 Task: Send an email with the signature Harry Martin with the subject Confirmation of a meeting and the message I am writing to request a meeting with you to discuss the upcoming project. from softage.8@softage.net to softage.3@softage.net and move the email from Sent Items to the folder Running
Action: Mouse moved to (143, 188)
Screenshot: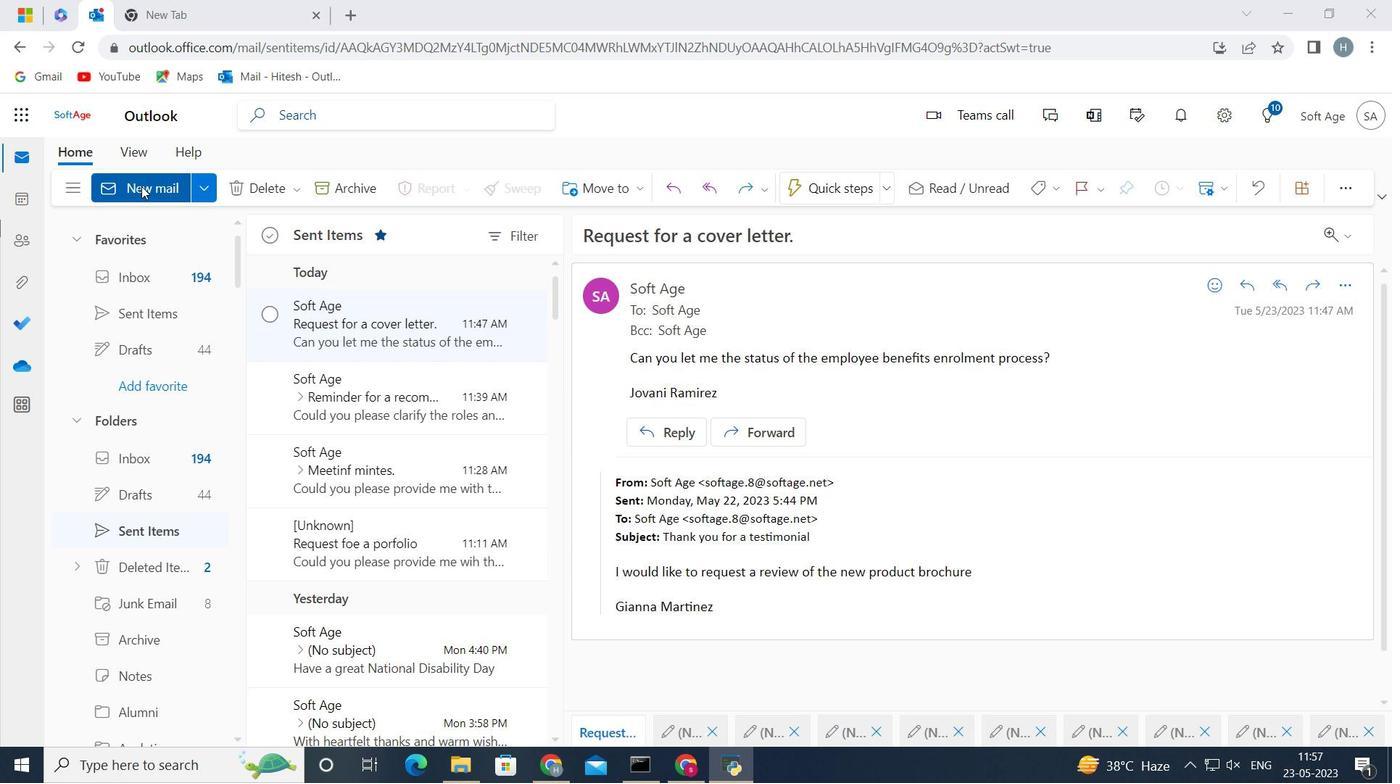
Action: Mouse pressed left at (143, 188)
Screenshot: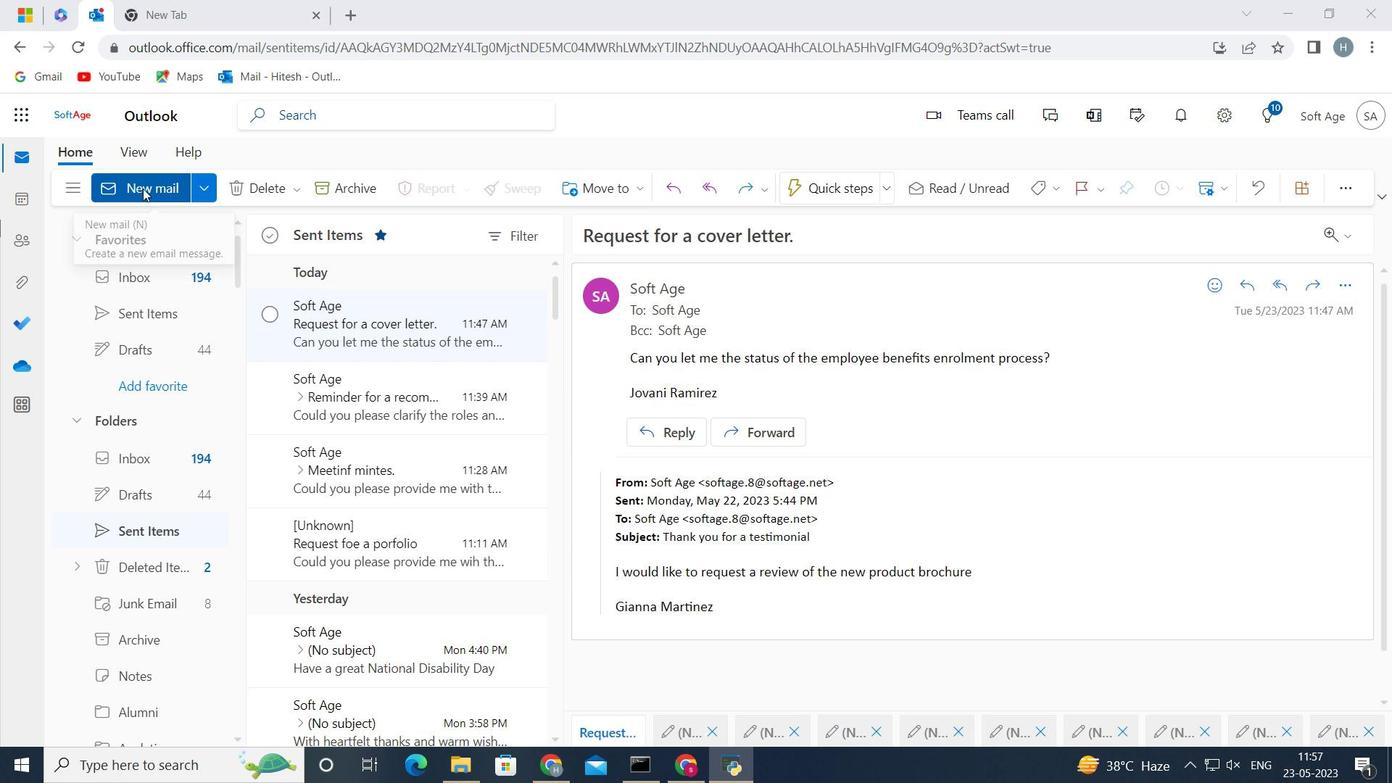 
Action: Mouse moved to (1149, 190)
Screenshot: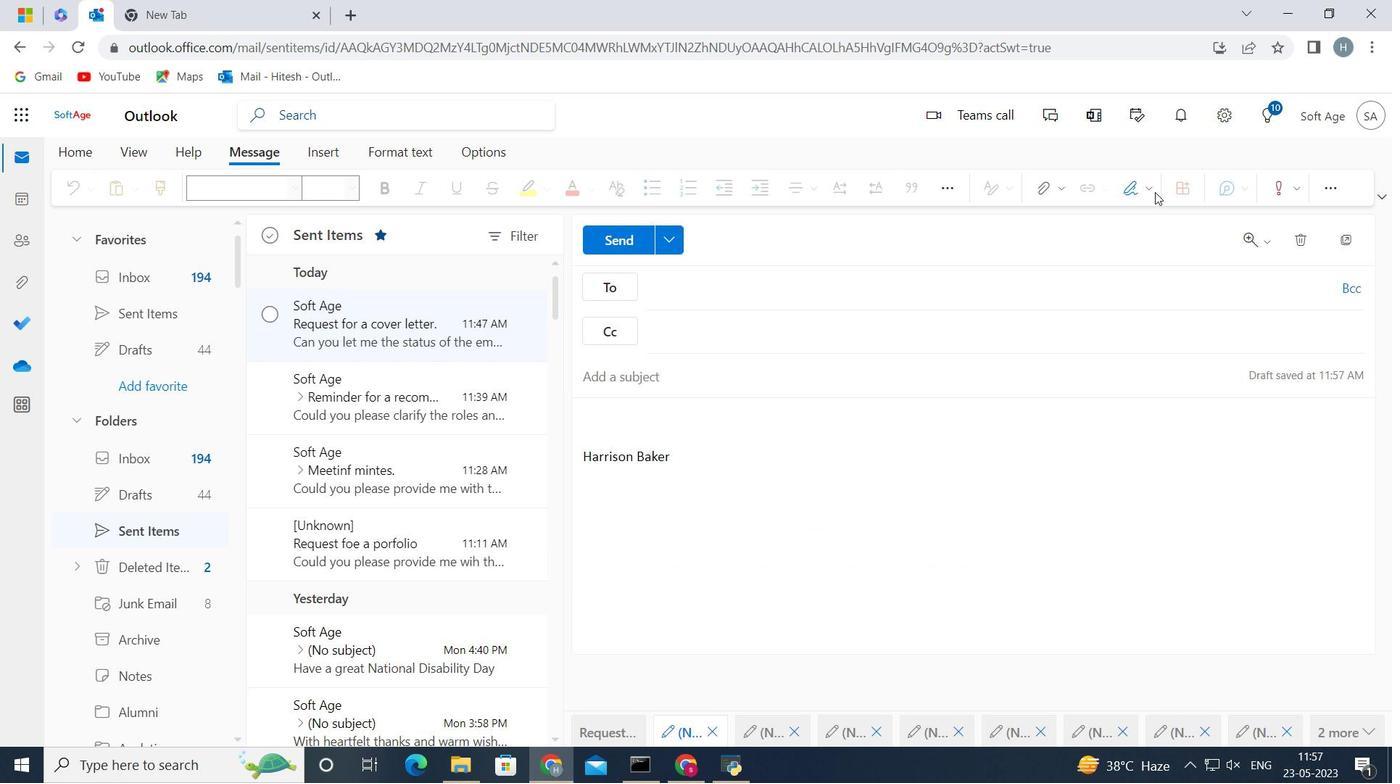 
Action: Mouse pressed left at (1149, 190)
Screenshot: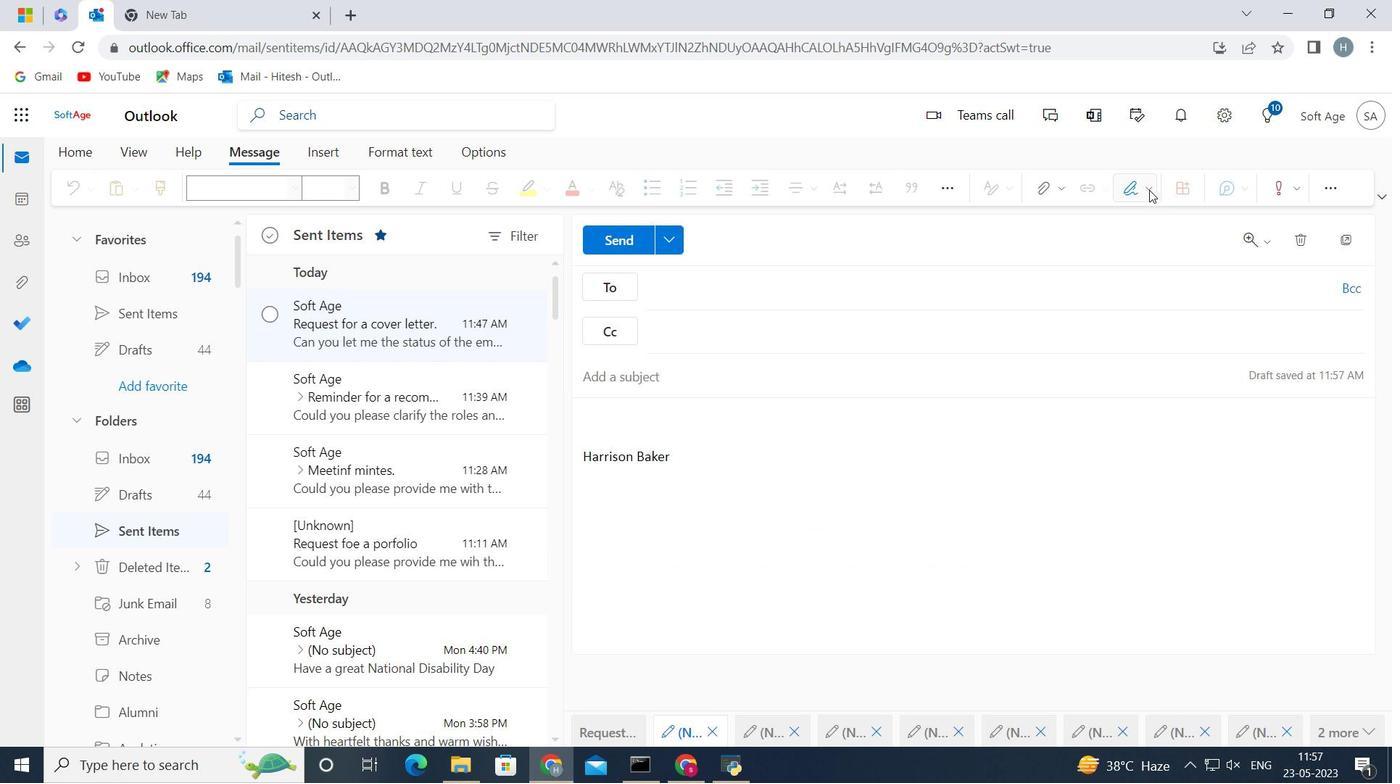
Action: Mouse moved to (1102, 256)
Screenshot: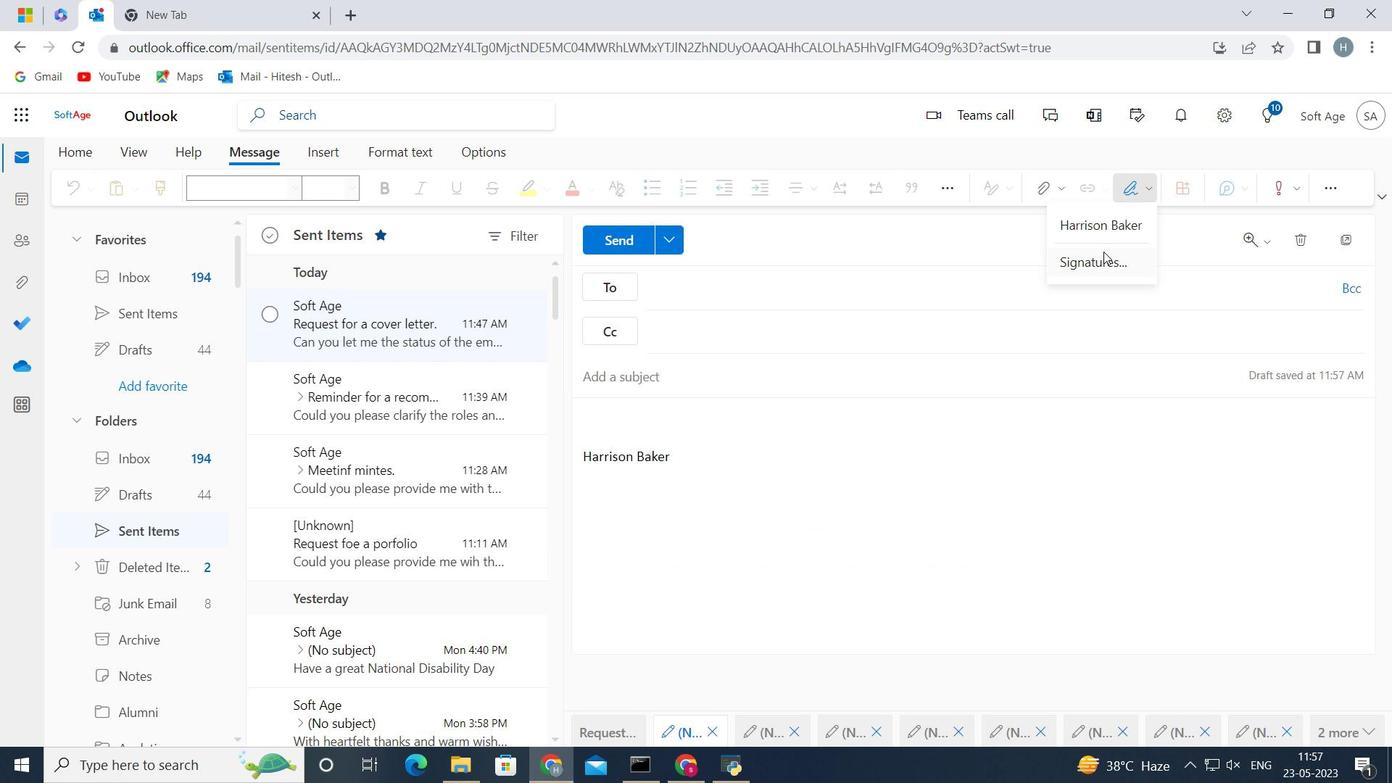 
Action: Mouse pressed left at (1102, 256)
Screenshot: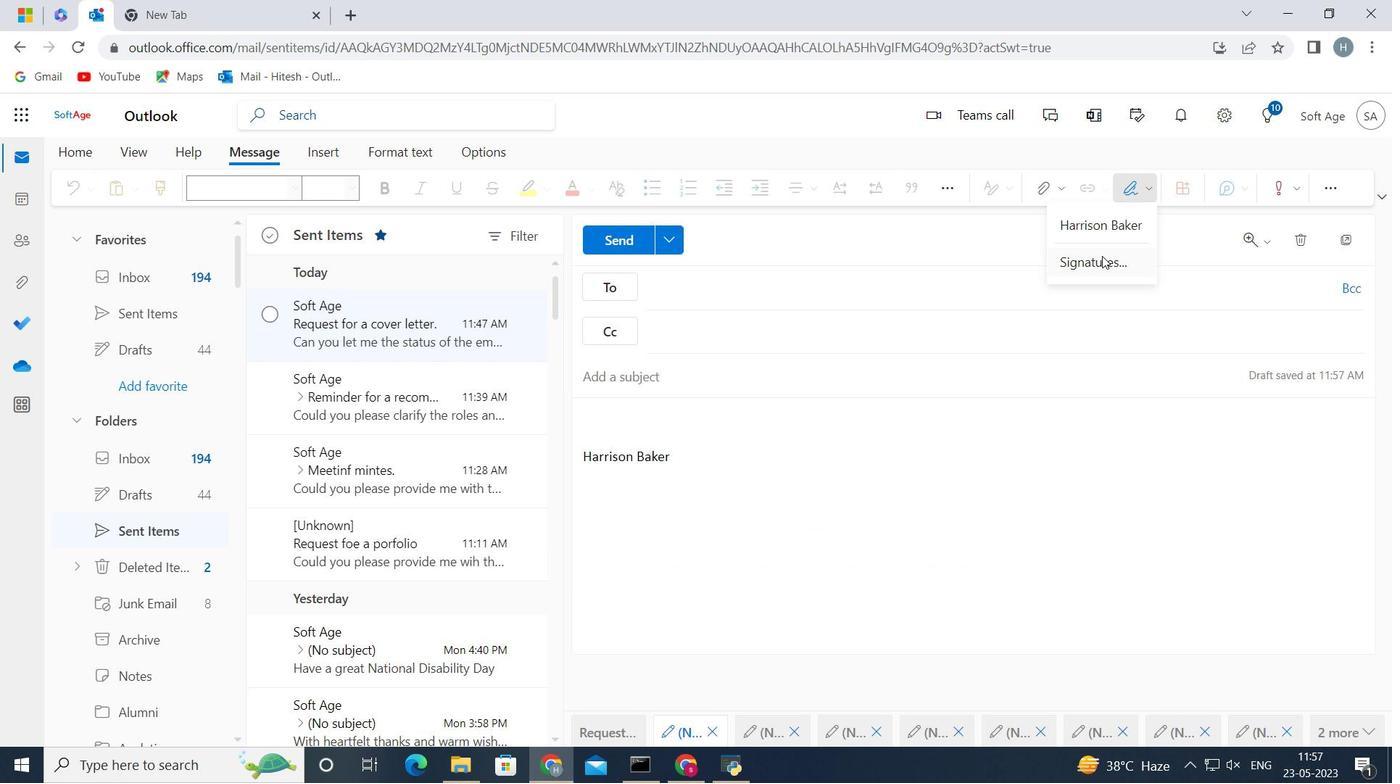 
Action: Mouse moved to (1056, 327)
Screenshot: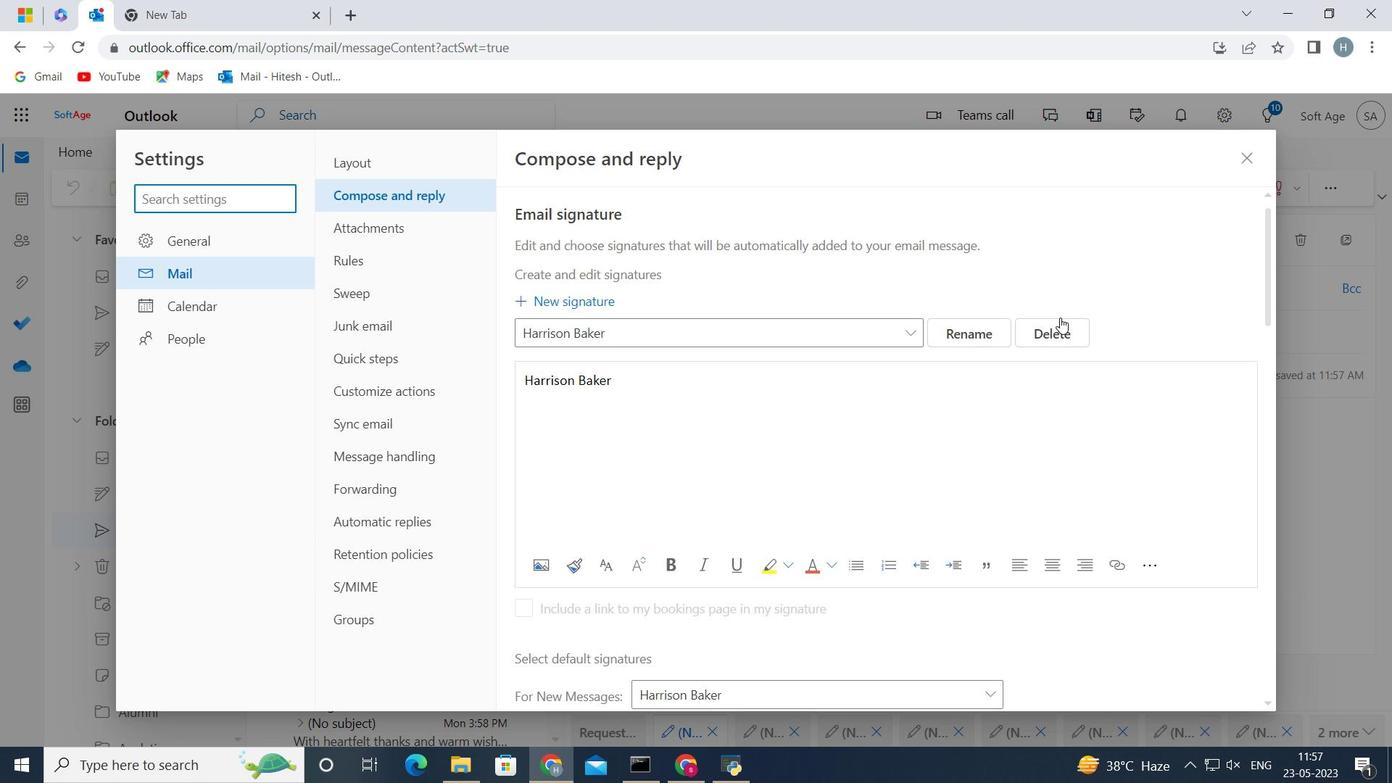 
Action: Mouse pressed left at (1056, 327)
Screenshot: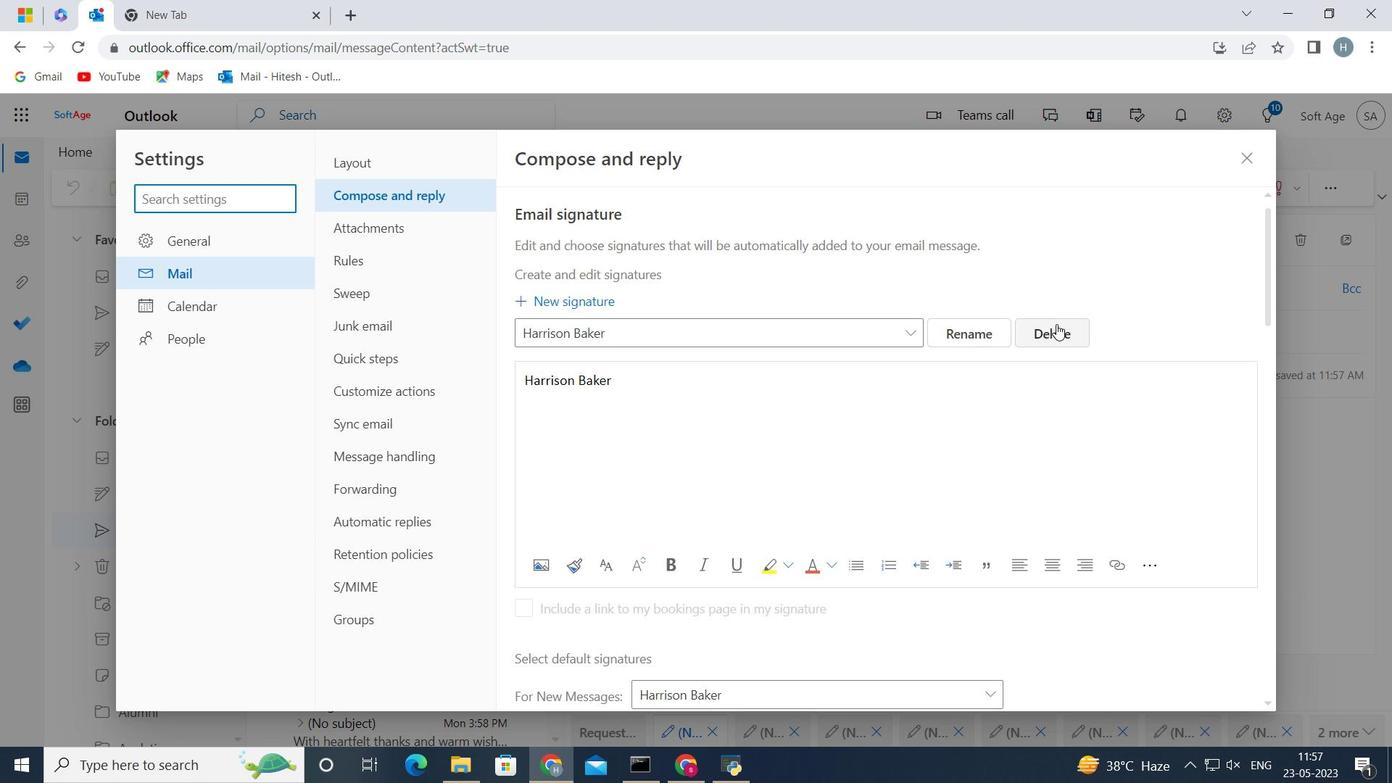 
Action: Mouse moved to (865, 330)
Screenshot: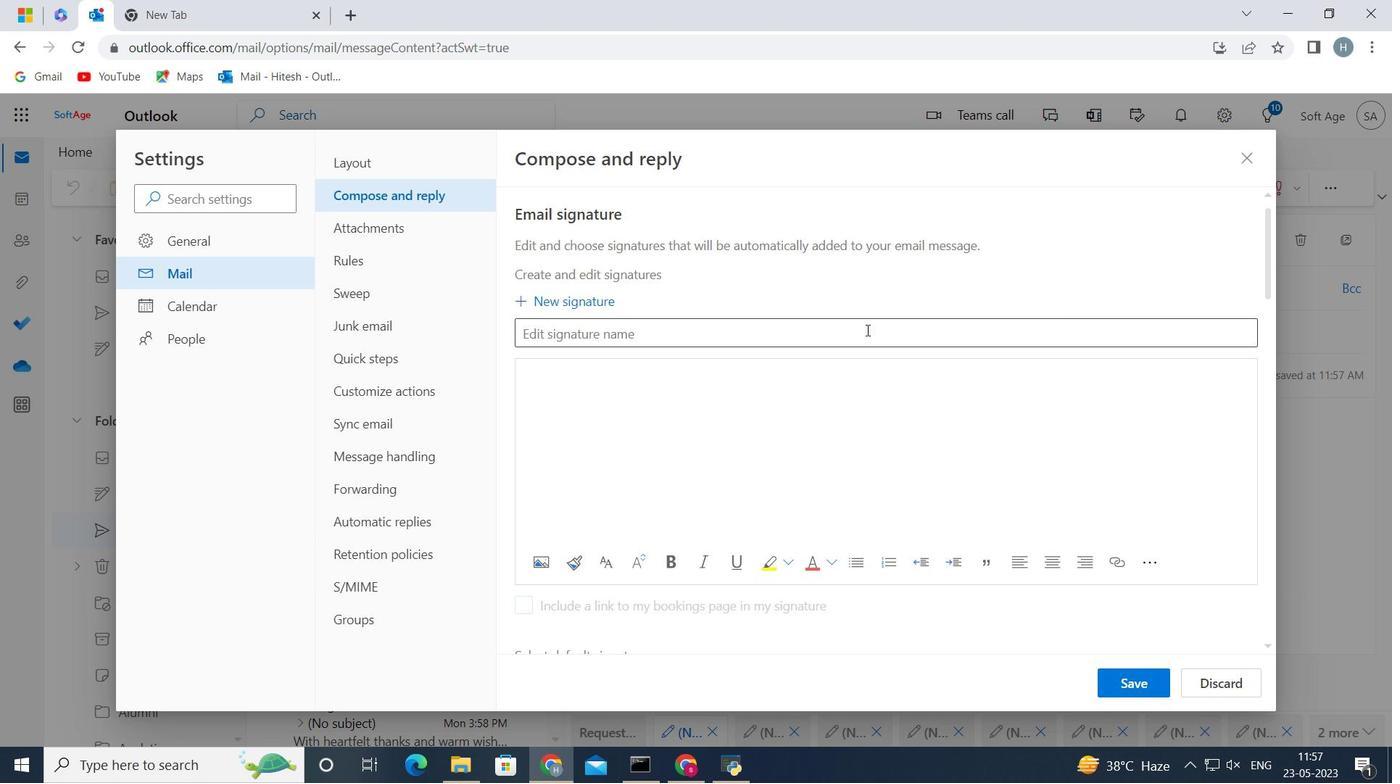 
Action: Mouse pressed left at (865, 330)
Screenshot: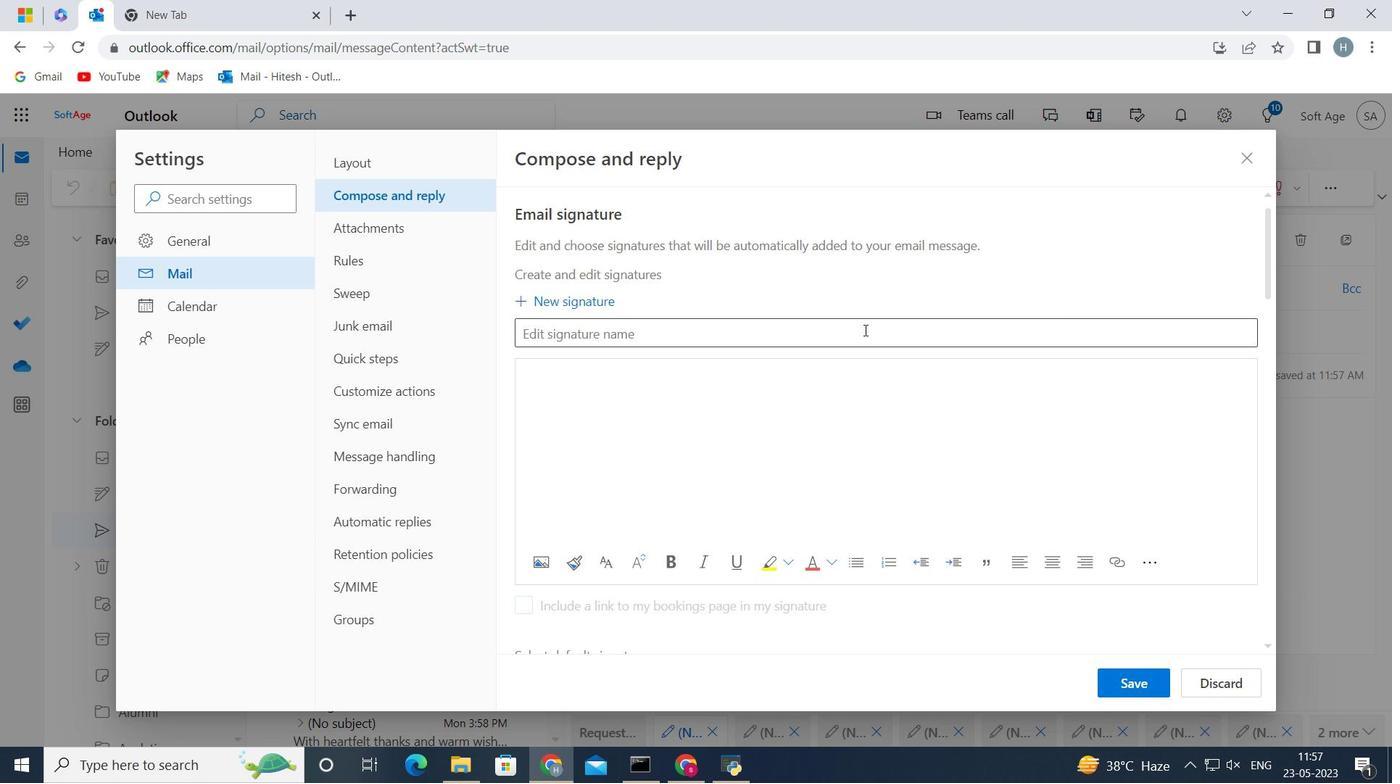 
Action: Key pressed <Key.shift>Harry<Key.space><Key.shift_r>Martin<Key.space><Key.enter>
Screenshot: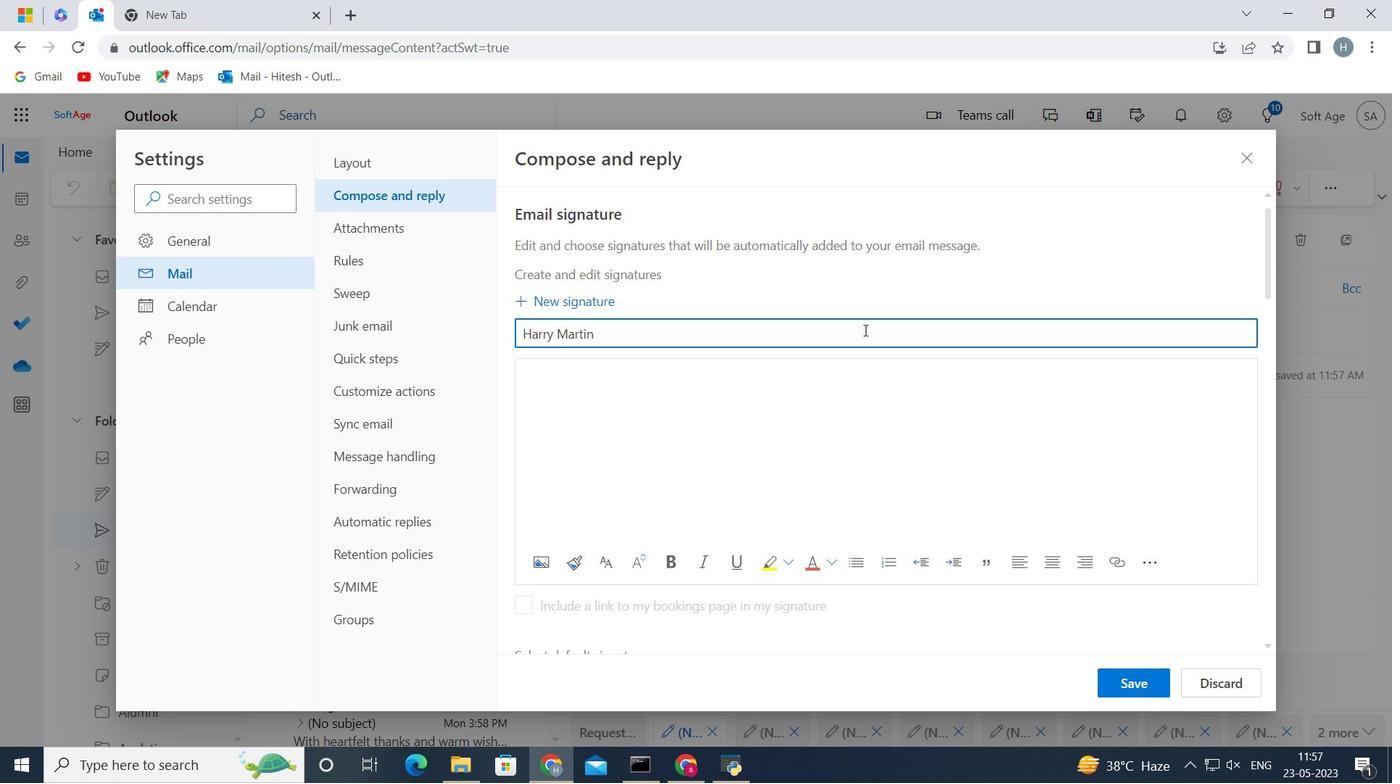 
Action: Mouse moved to (697, 403)
Screenshot: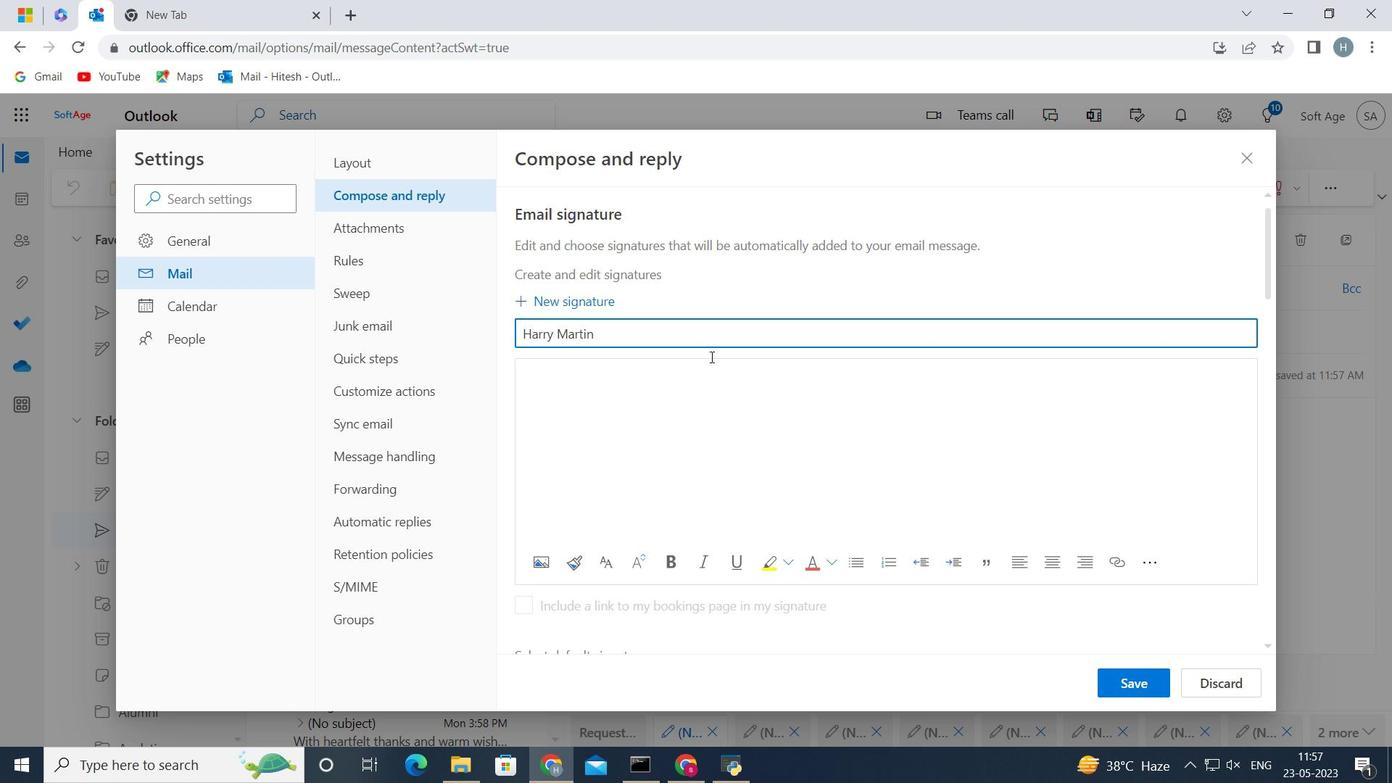 
Action: Mouse pressed left at (697, 403)
Screenshot: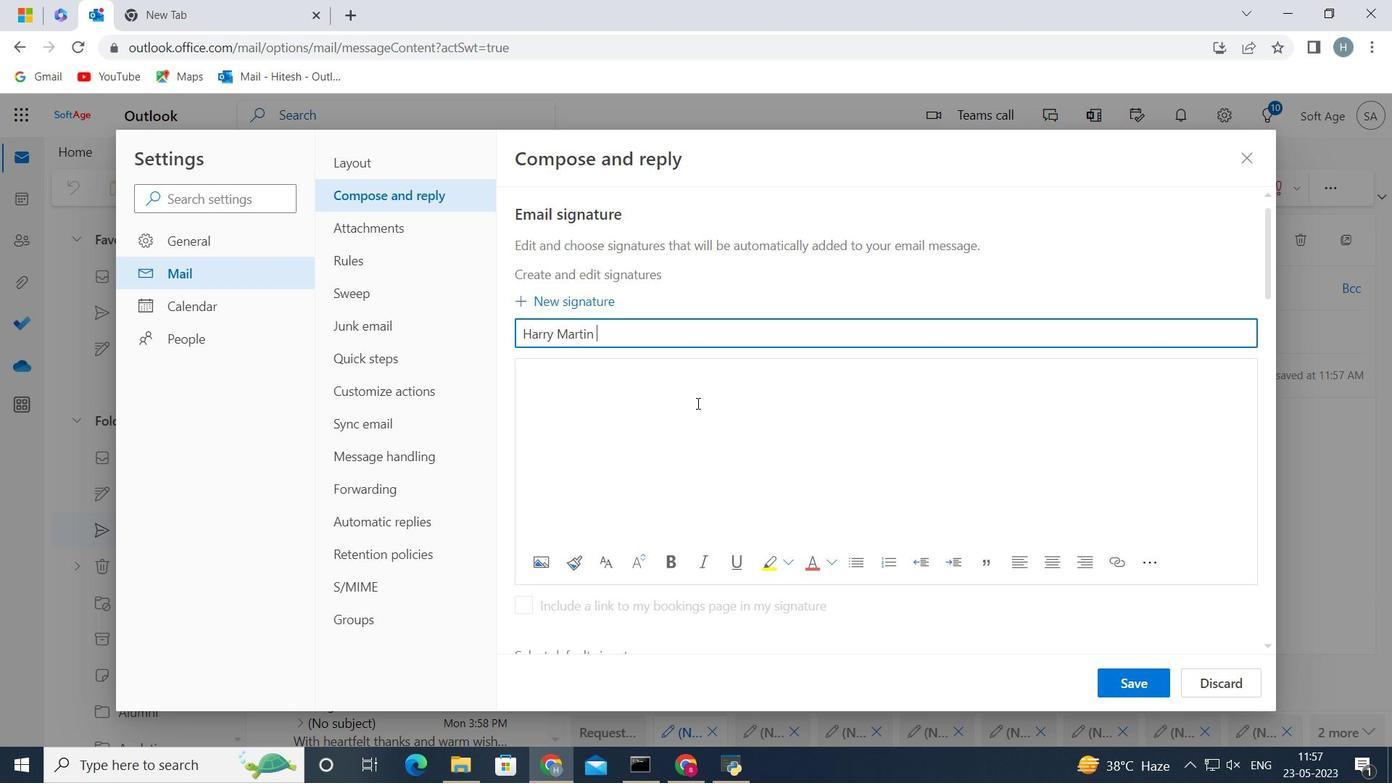 
Action: Key pressed <Key.shift><Key.shift><Key.shift><Key.shift><Key.shift>Harry<Key.space><Key.shift_r>Martin<Key.space>
Screenshot: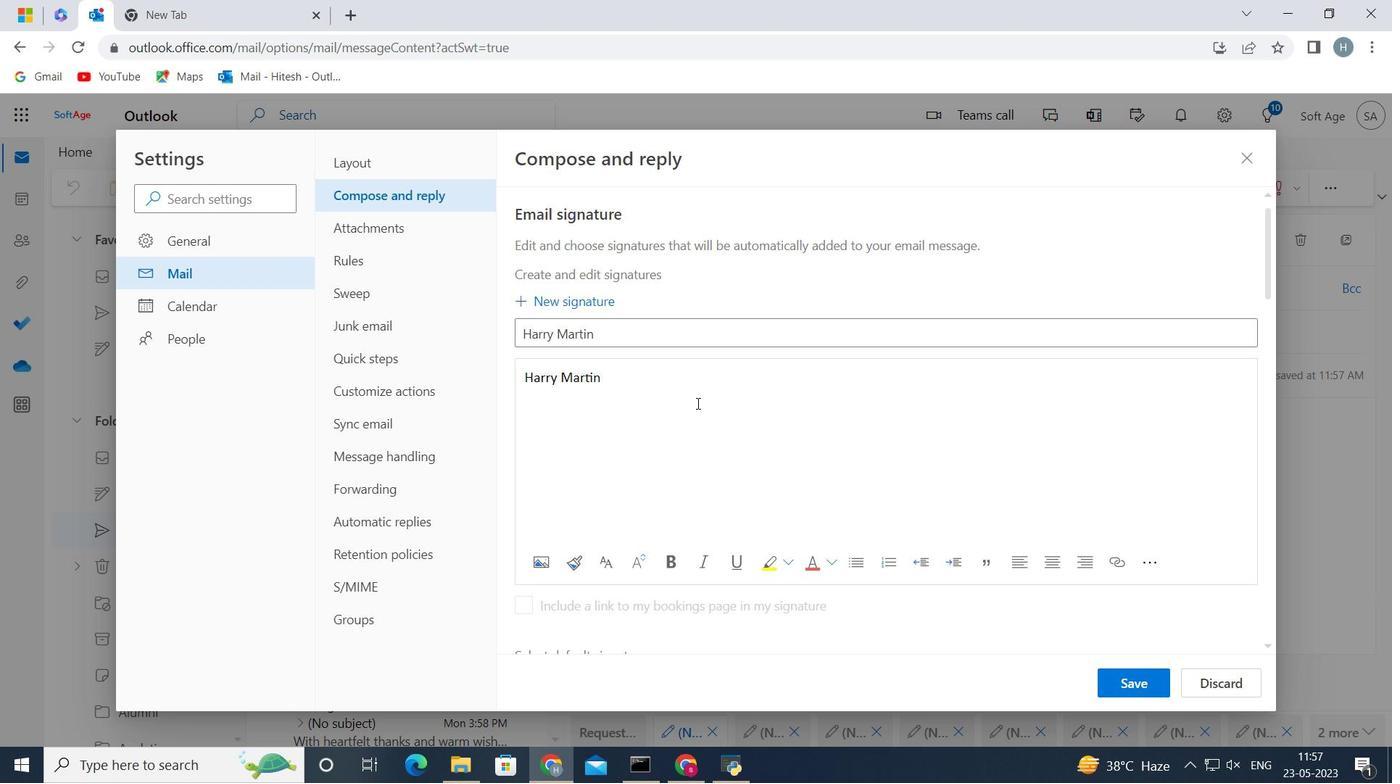 
Action: Mouse moved to (1125, 678)
Screenshot: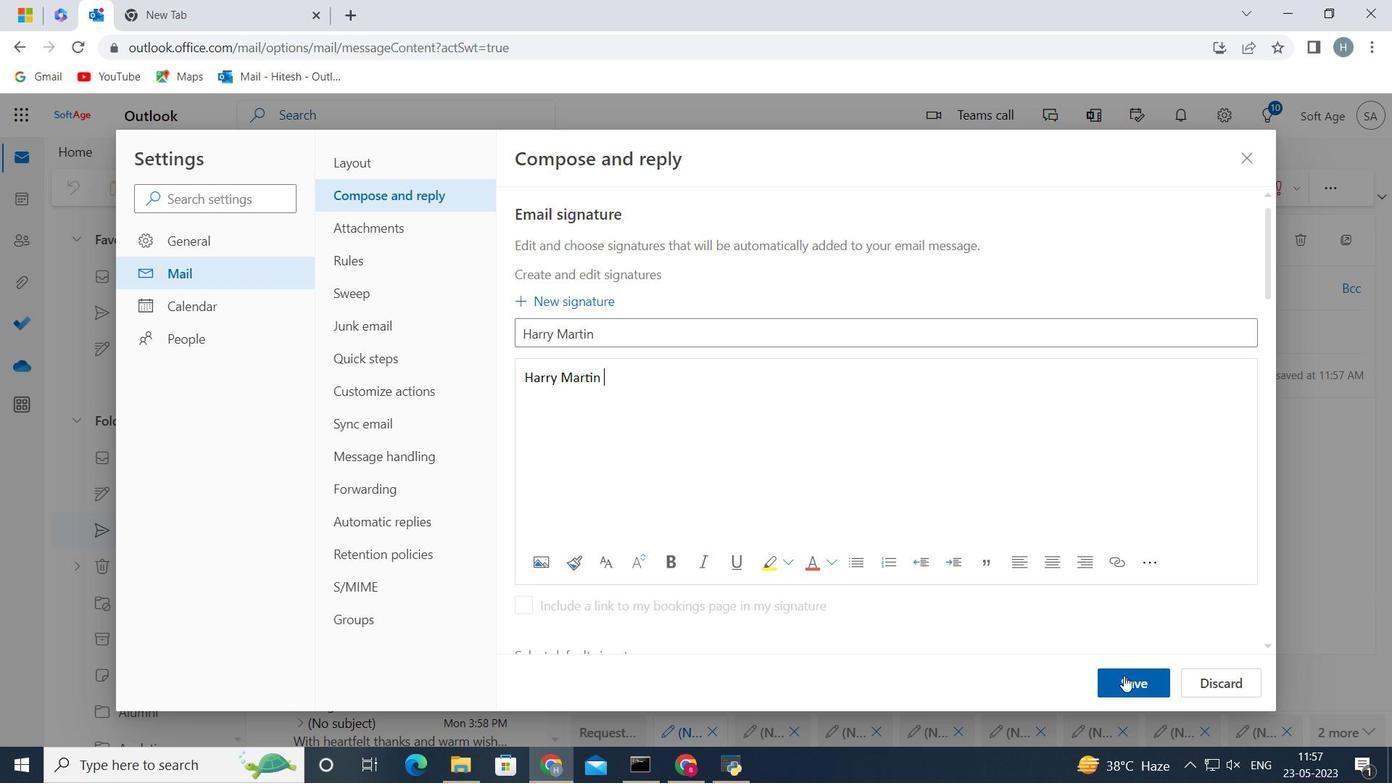 
Action: Mouse pressed left at (1125, 678)
Screenshot: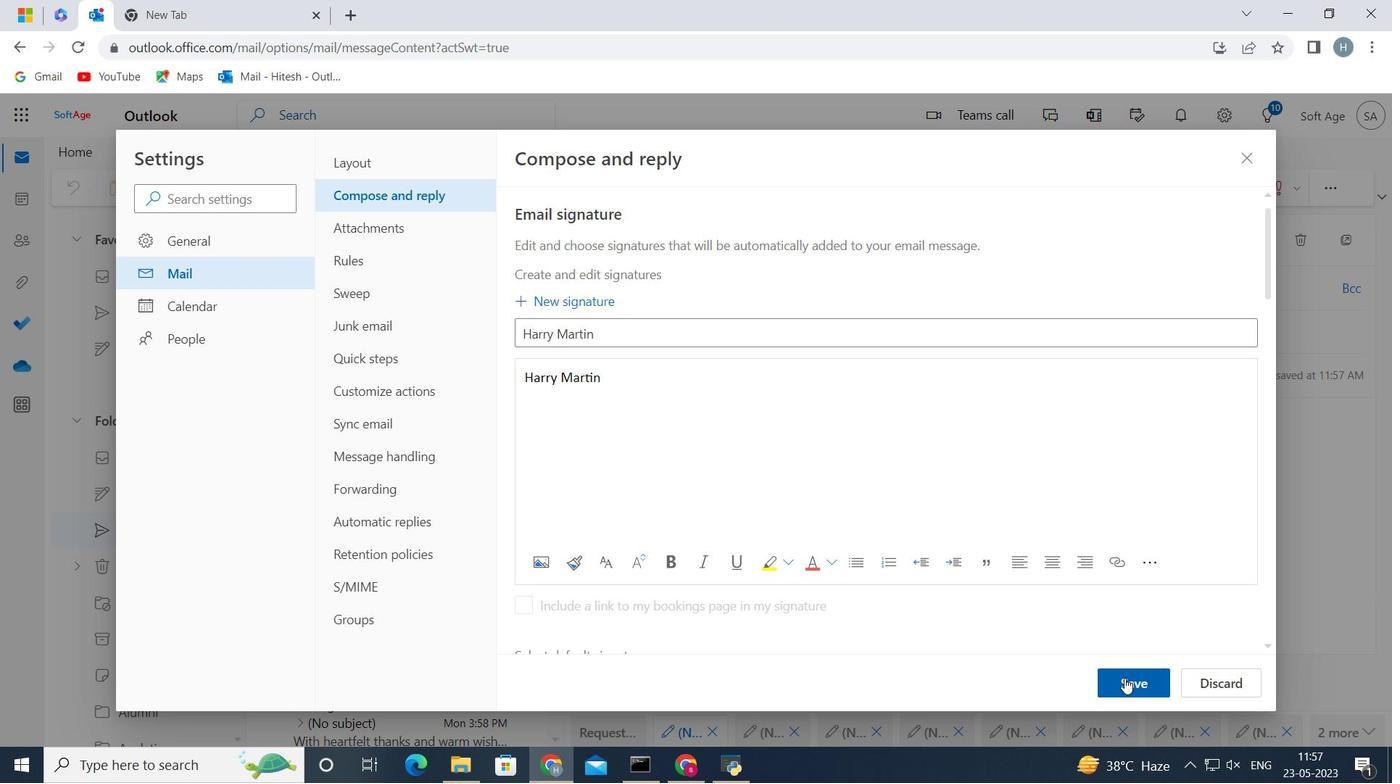 
Action: Mouse moved to (1031, 425)
Screenshot: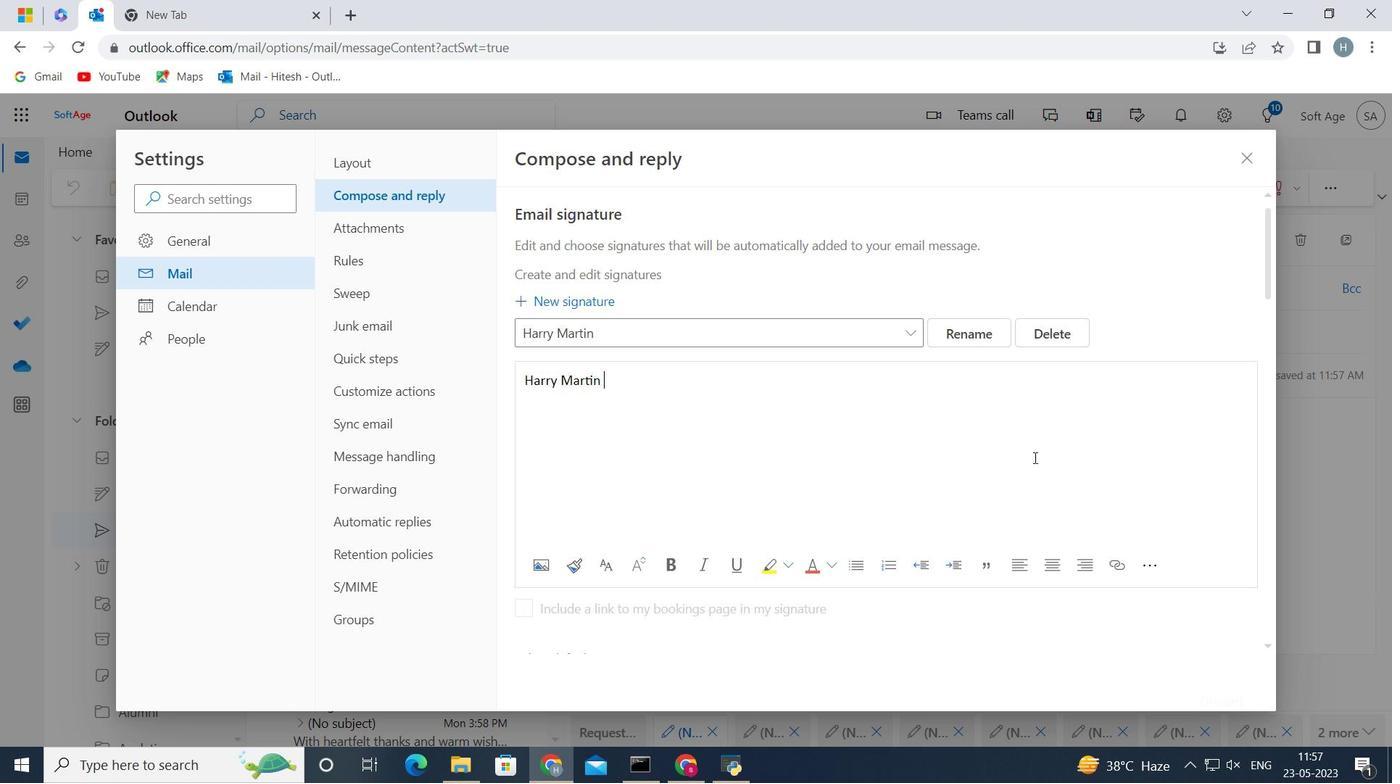 
Action: Mouse scrolled (1031, 425) with delta (0, 0)
Screenshot: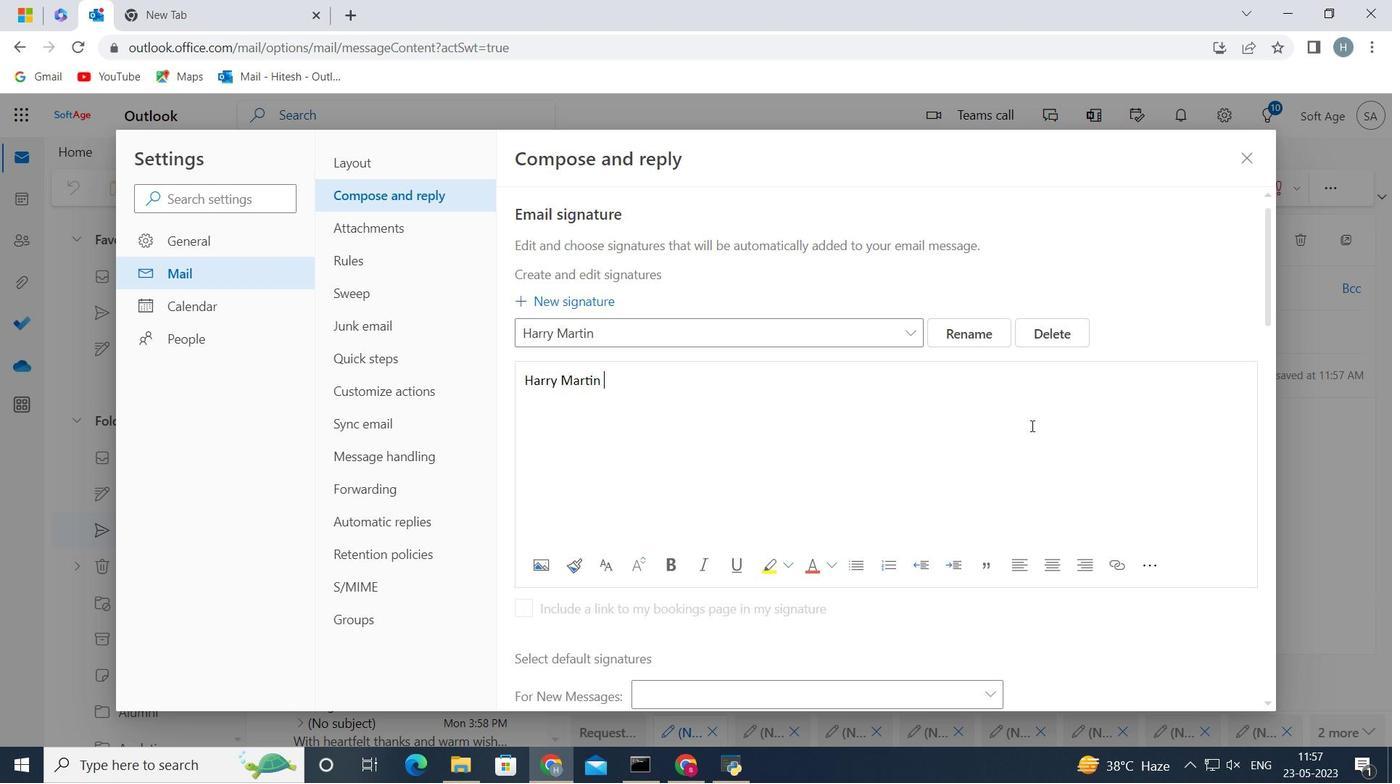 
Action: Mouse scrolled (1031, 425) with delta (0, 0)
Screenshot: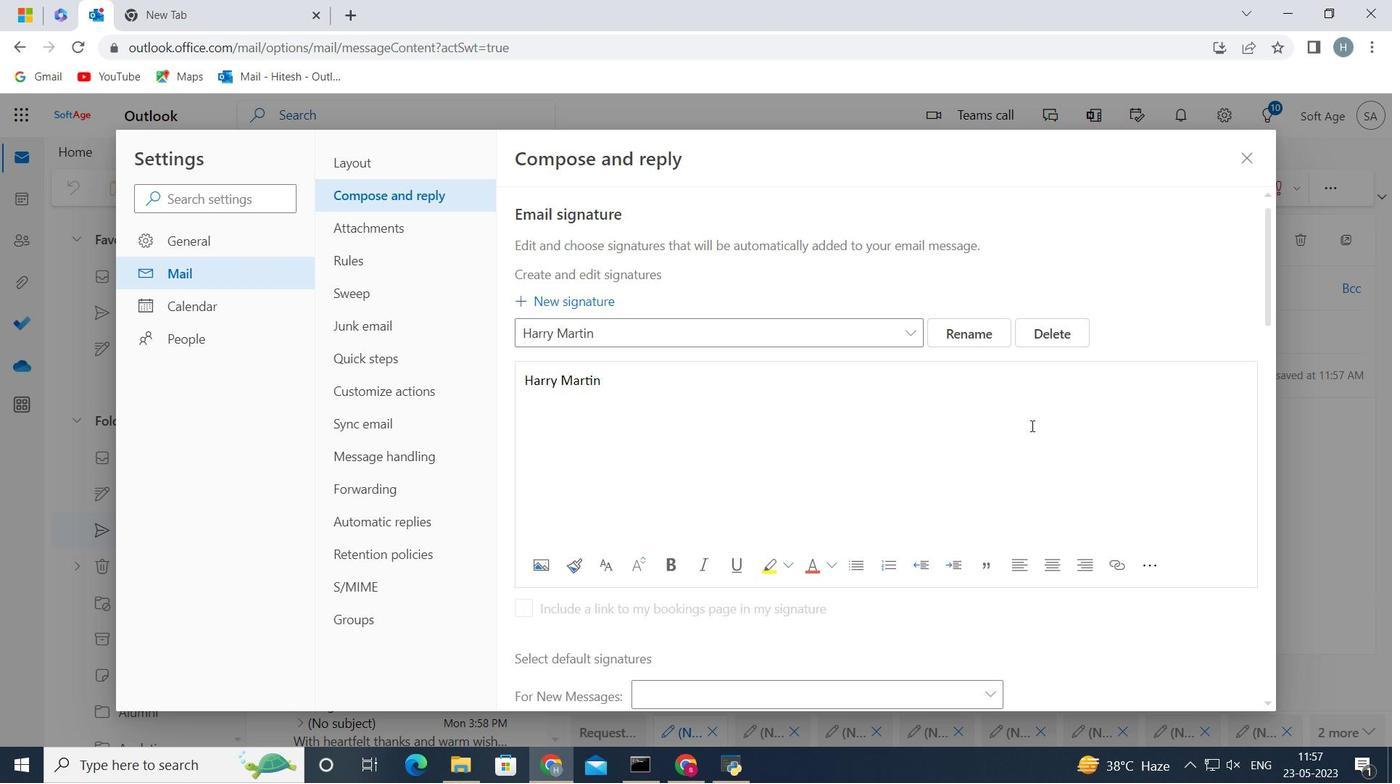 
Action: Mouse scrolled (1031, 425) with delta (0, 0)
Screenshot: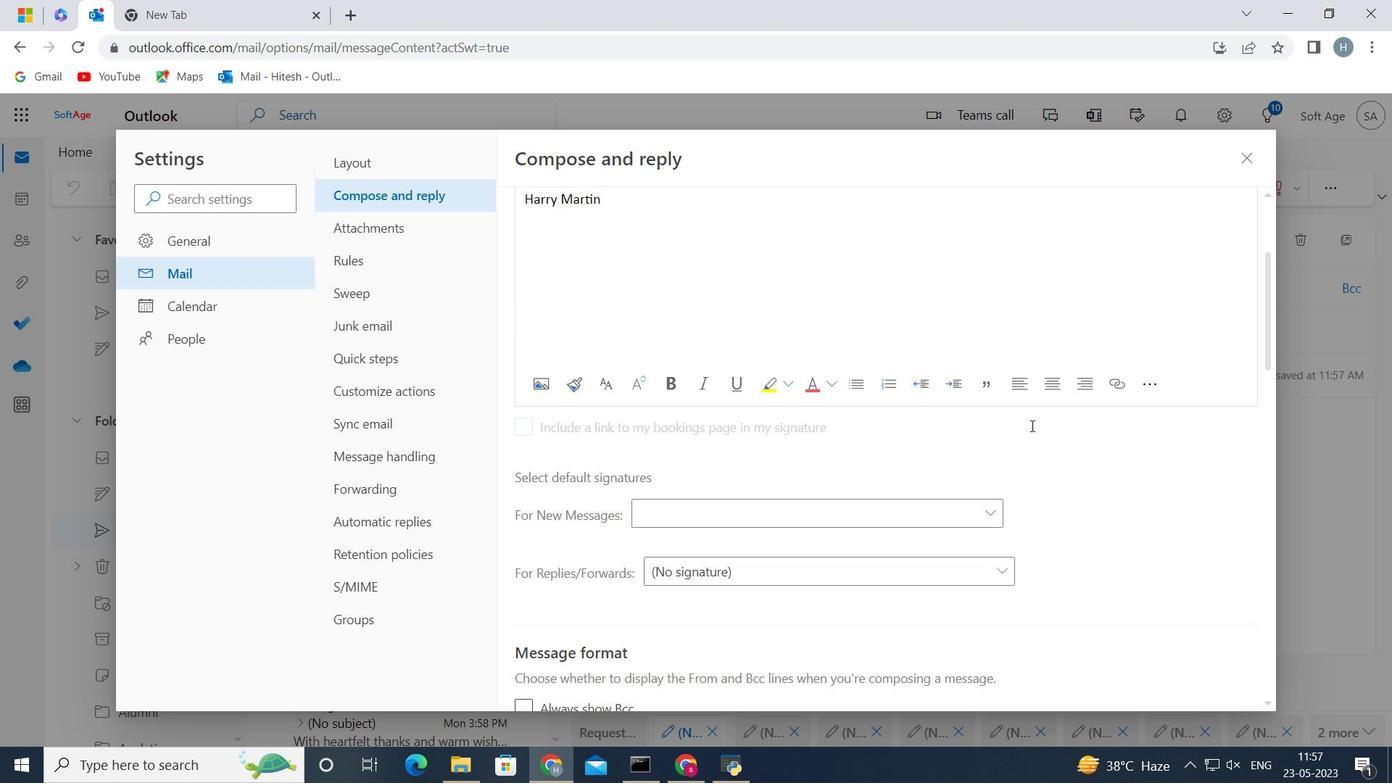 
Action: Mouse moved to (970, 417)
Screenshot: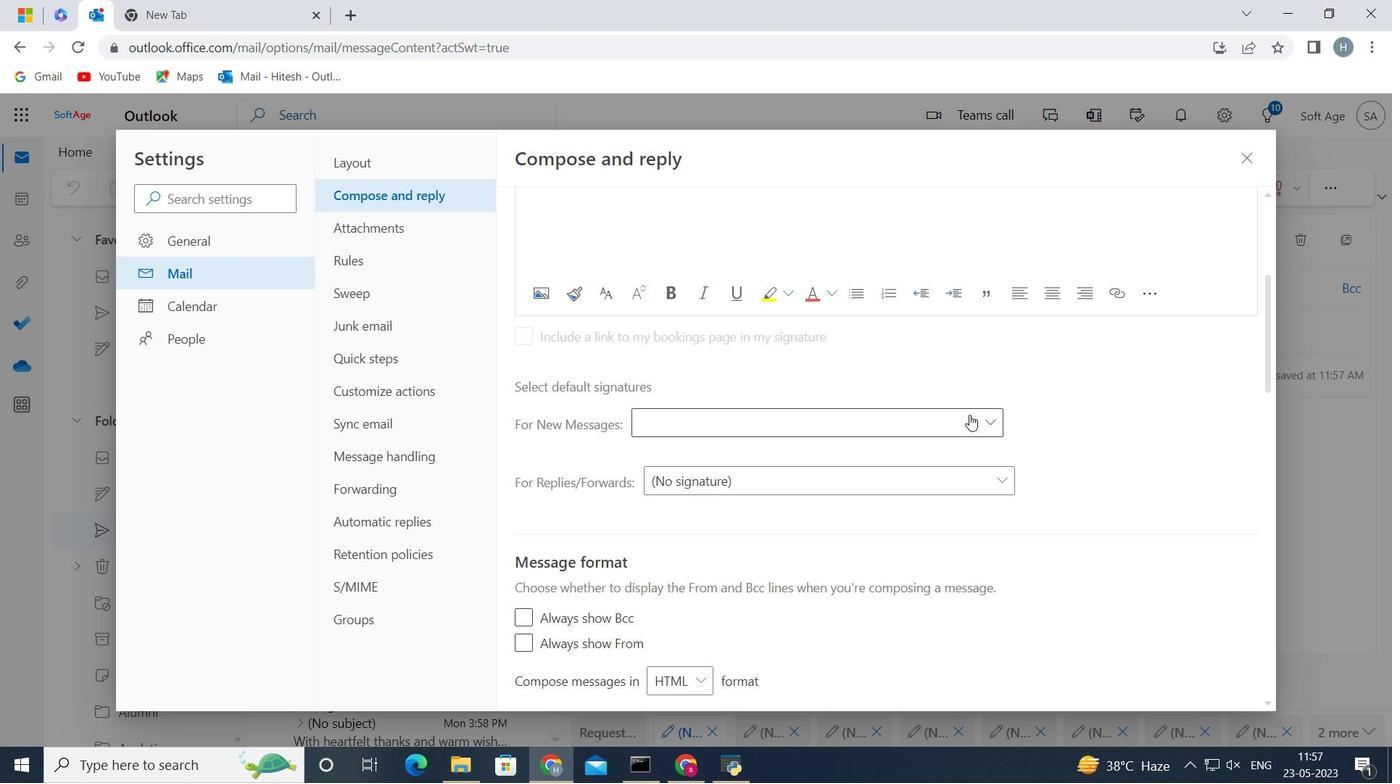 
Action: Mouse pressed left at (970, 417)
Screenshot: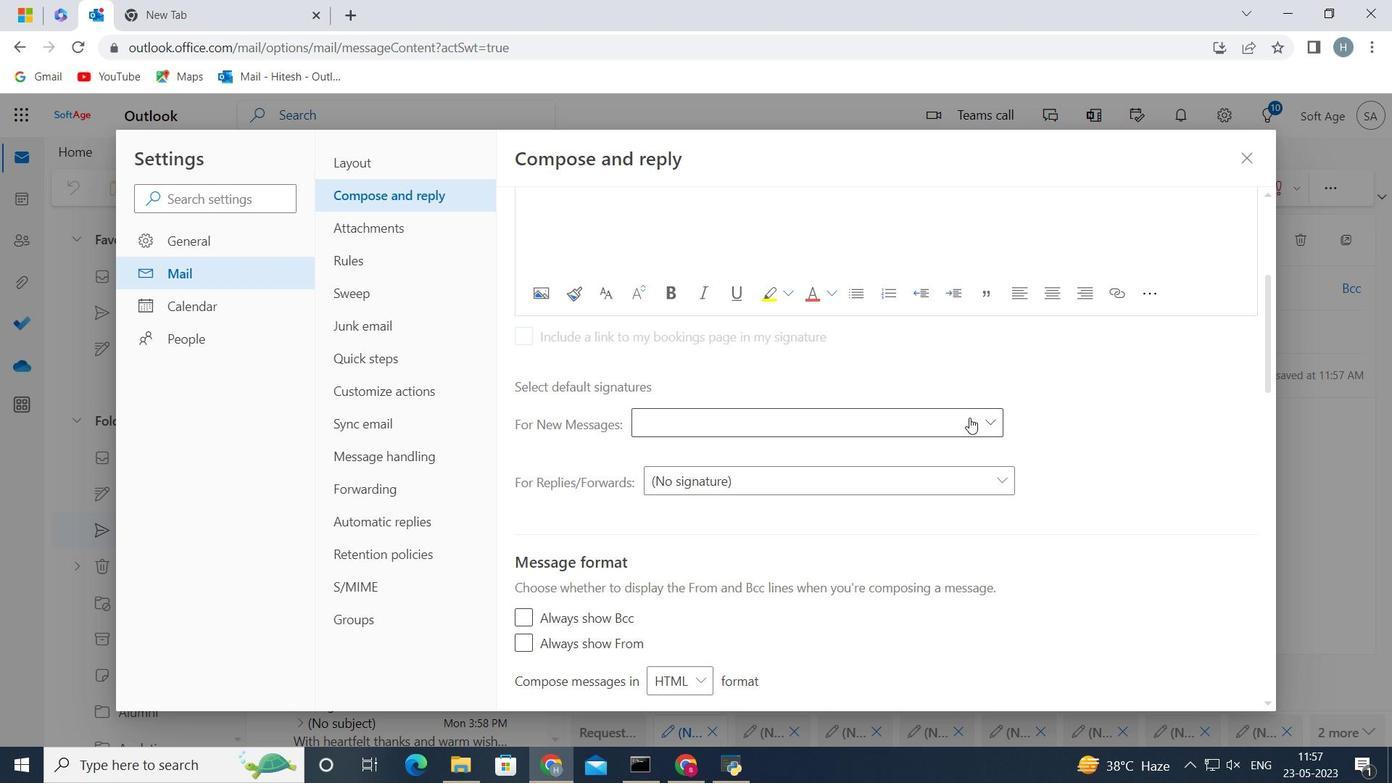 
Action: Mouse moved to (956, 481)
Screenshot: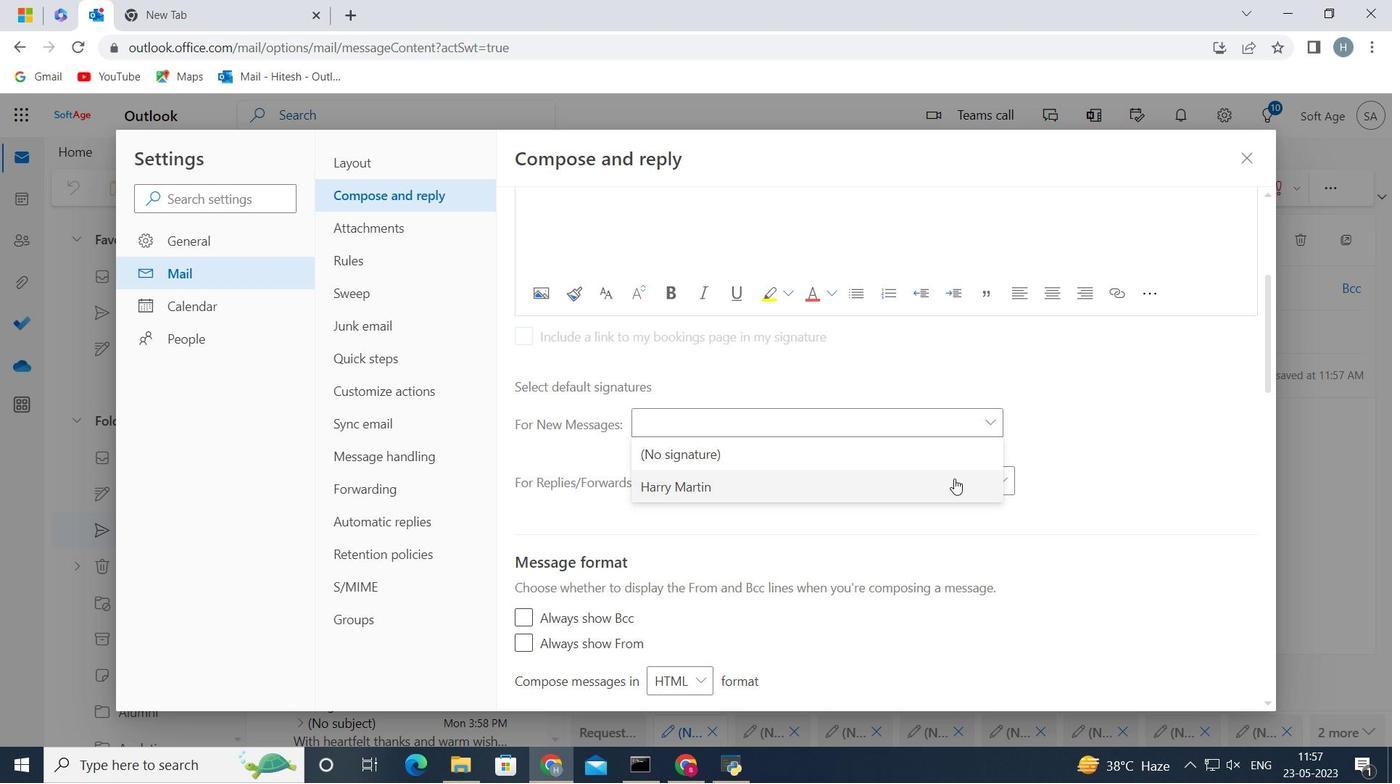 
Action: Mouse pressed left at (956, 481)
Screenshot: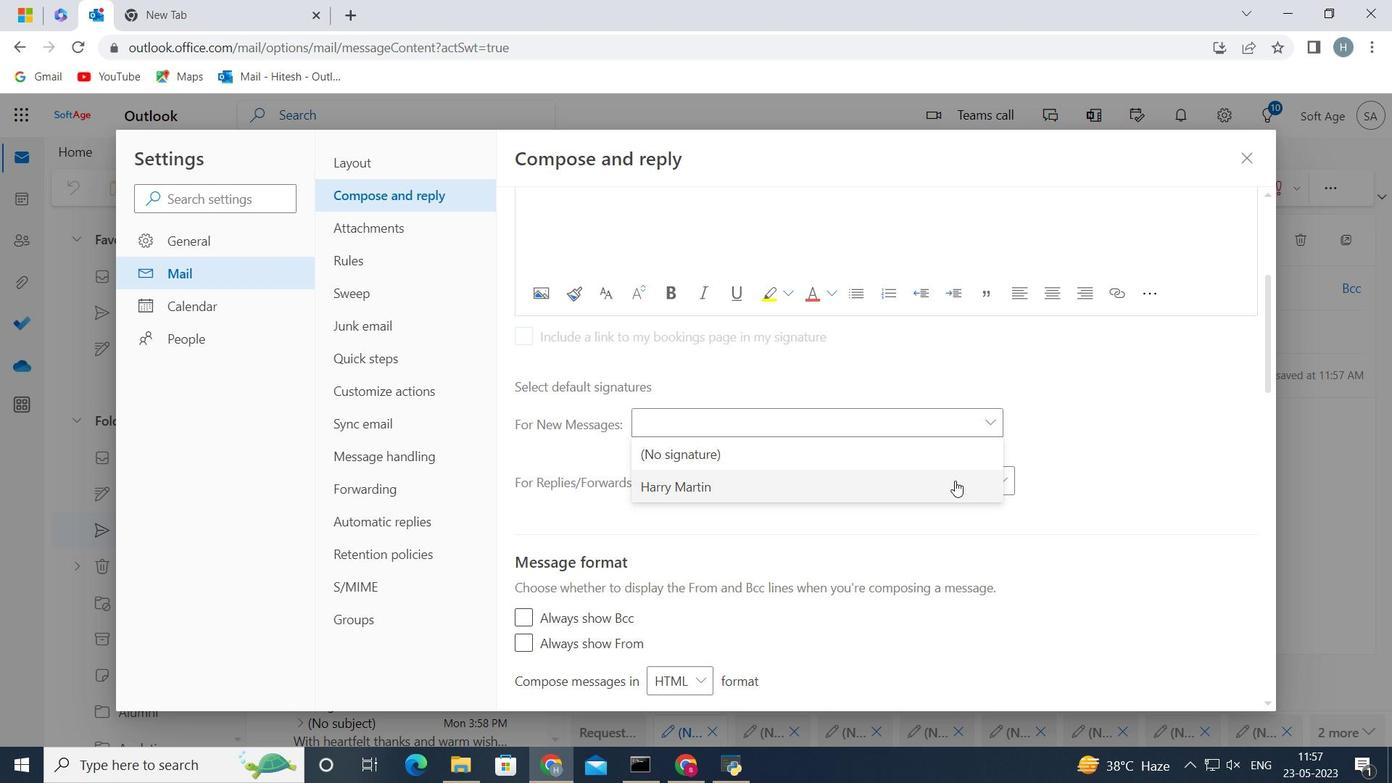 
Action: Mouse moved to (1135, 683)
Screenshot: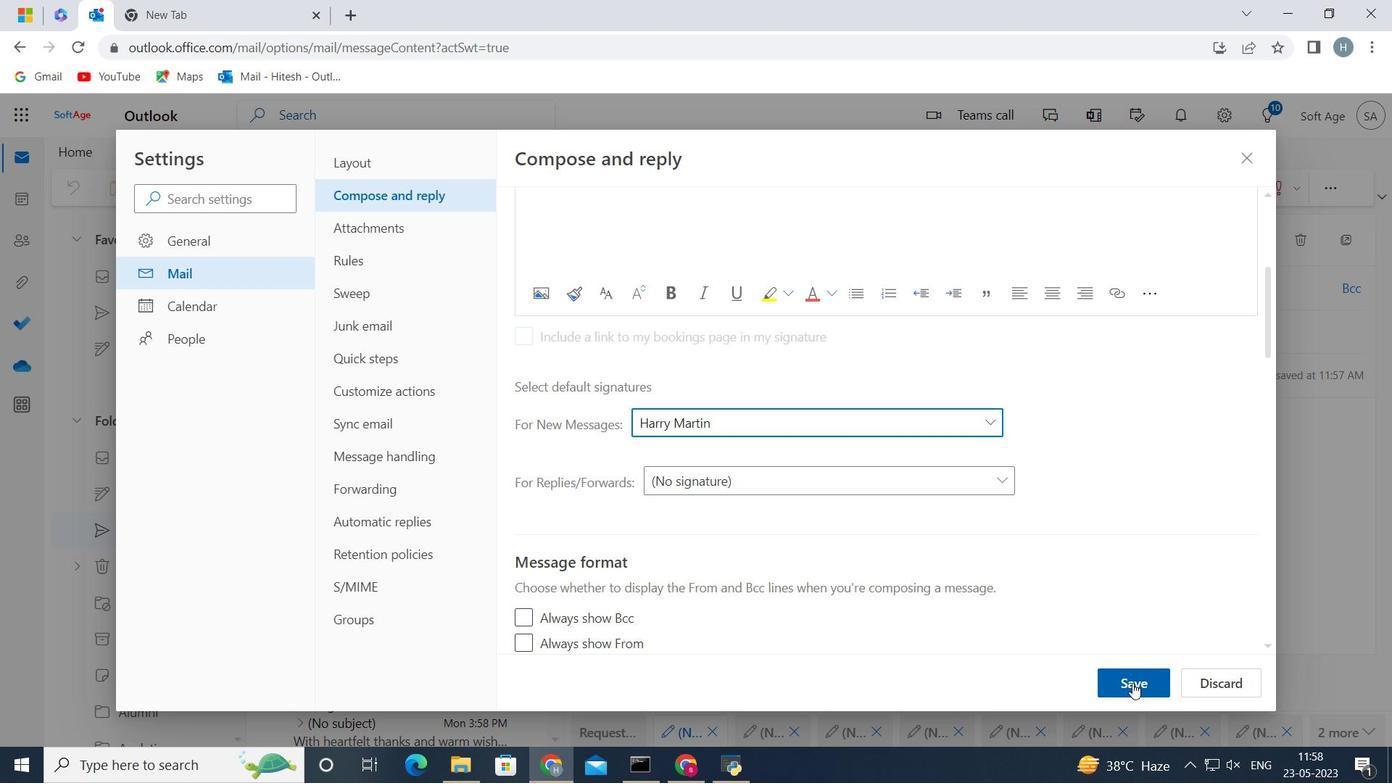 
Action: Mouse pressed left at (1135, 683)
Screenshot: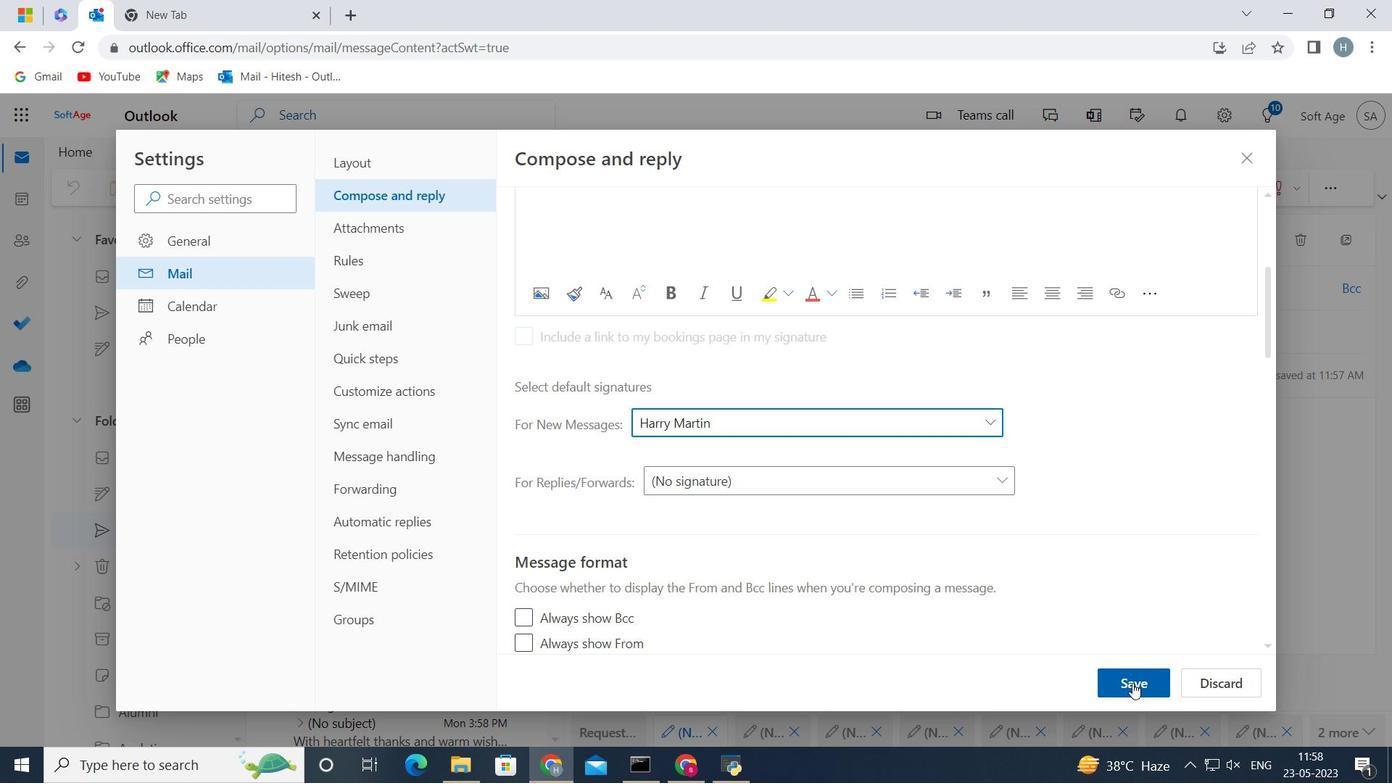 
Action: Mouse moved to (1241, 157)
Screenshot: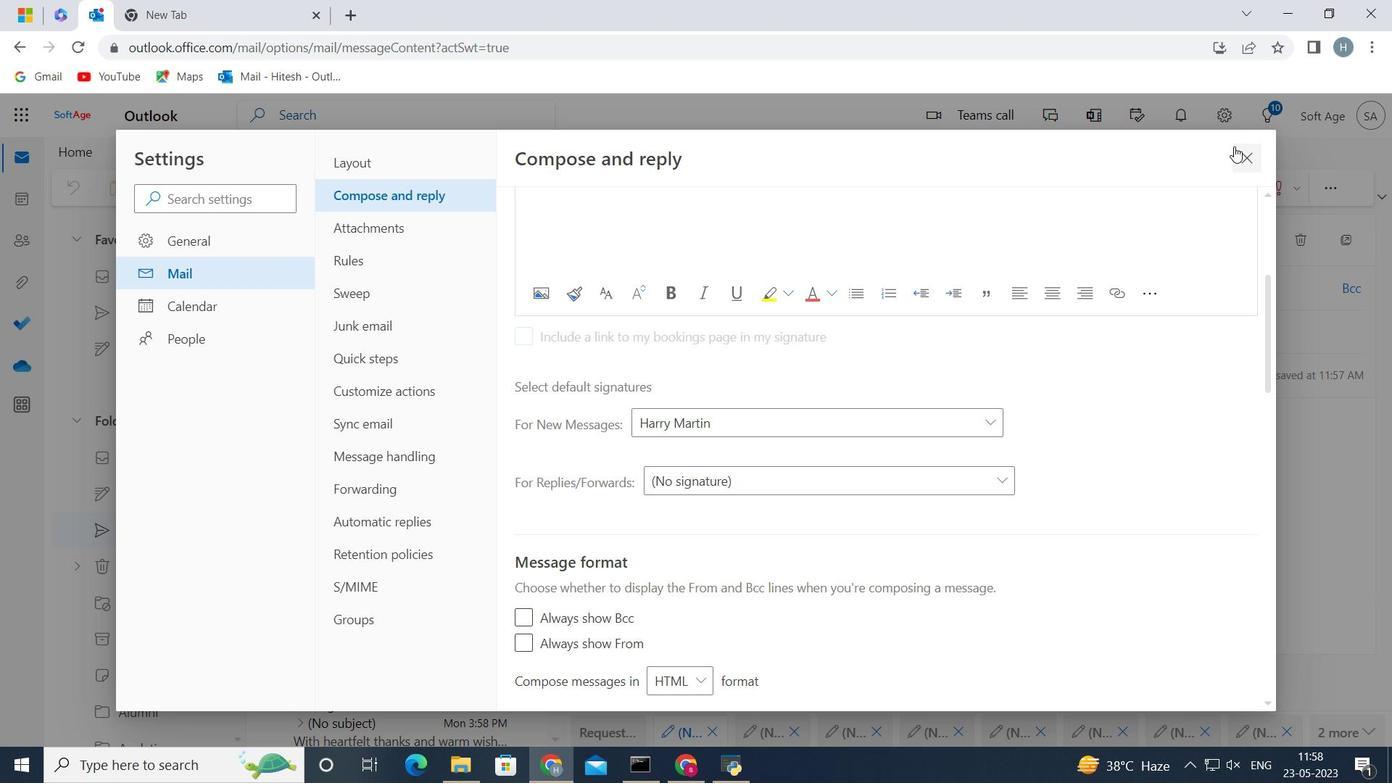 
Action: Mouse pressed left at (1241, 157)
Screenshot: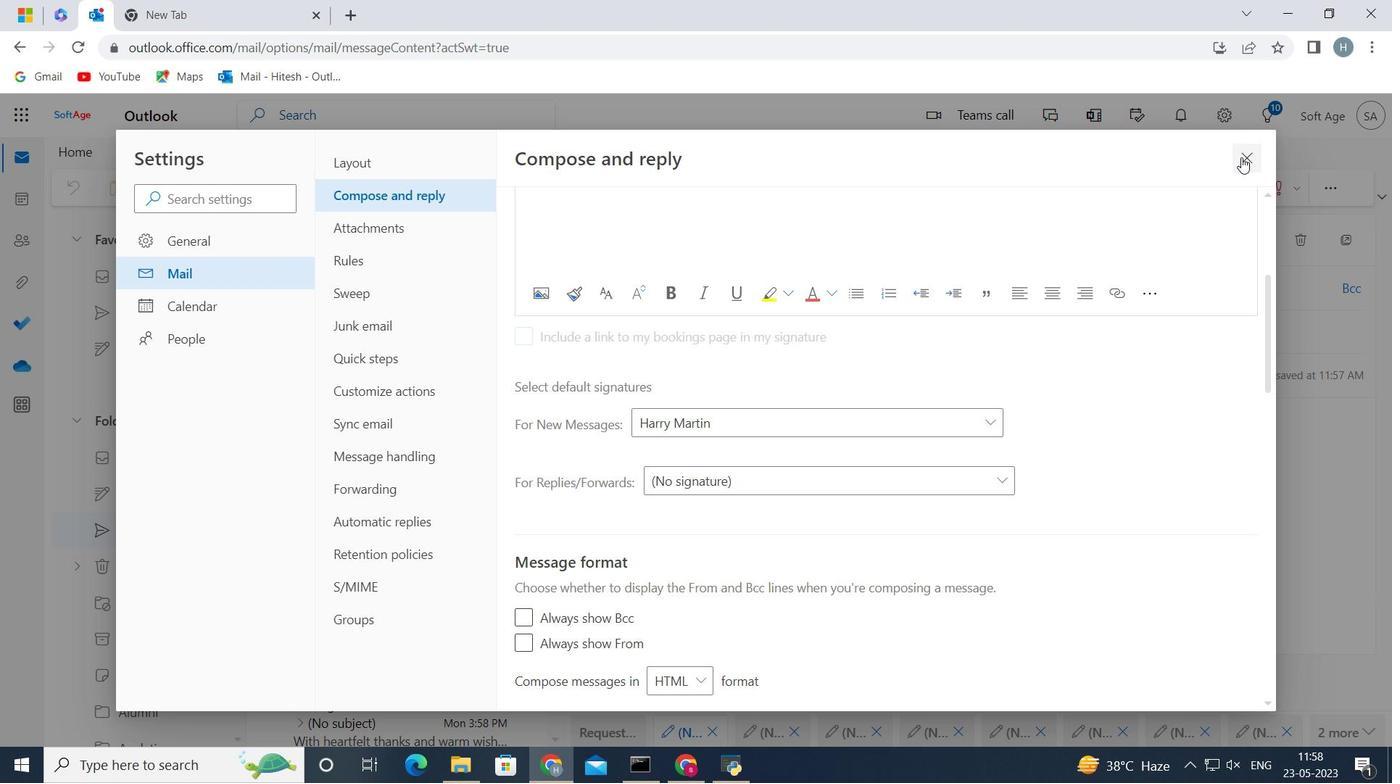 
Action: Mouse moved to (639, 379)
Screenshot: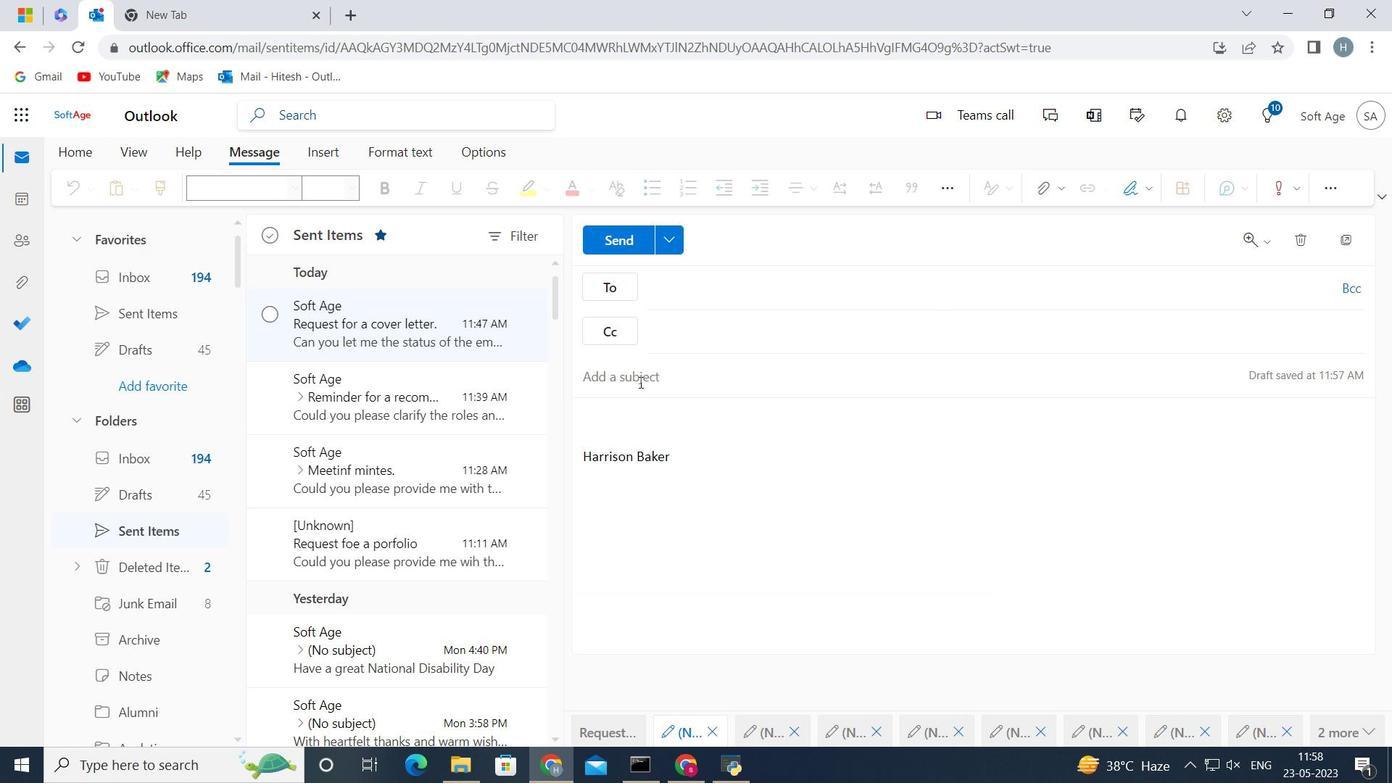 
Action: Mouse pressed left at (639, 379)
Screenshot: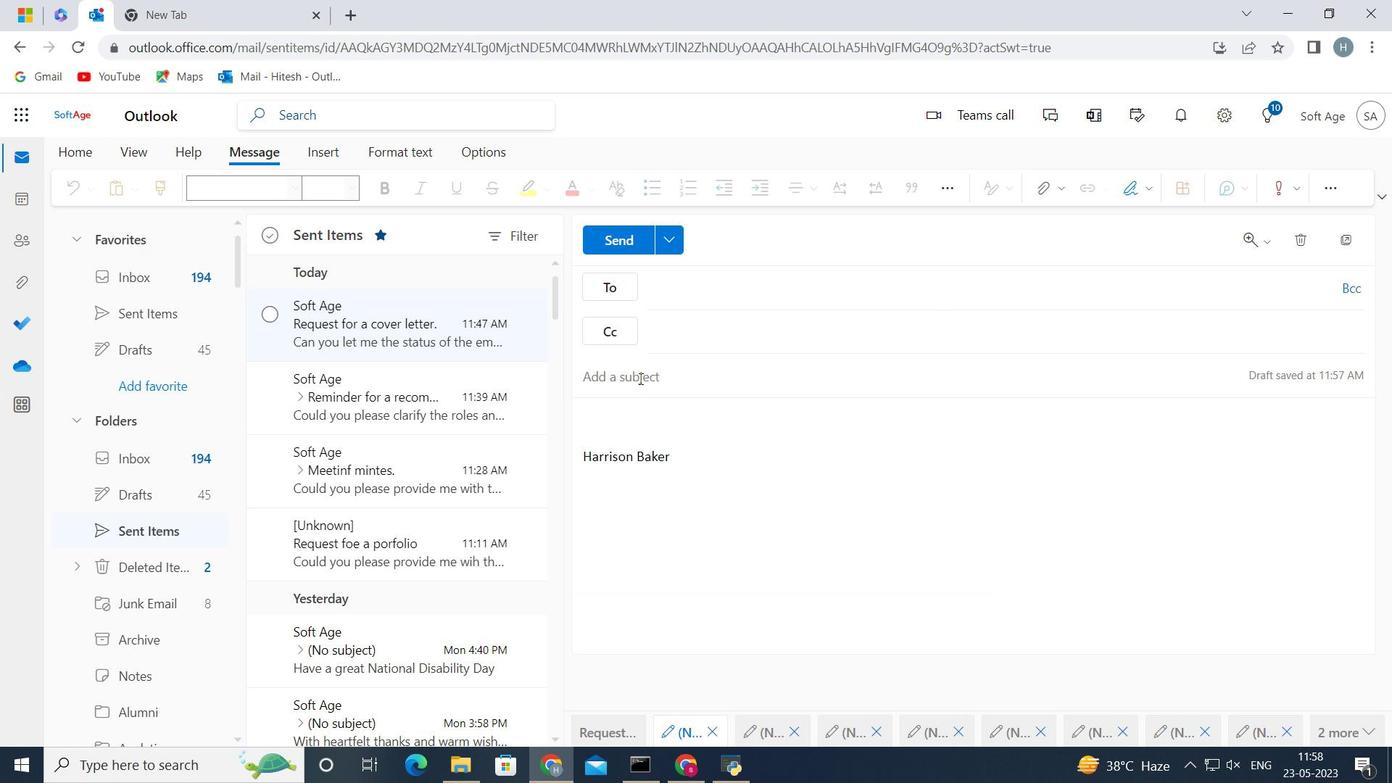 
Action: Key pressed <Key.shift><Key.shift><Key.shift><Key.shift><Key.shift><Key.shift><Key.shift><Key.shift><Key.shift><Key.shift><Key.shift><Key.shift><Key.shift><Key.shift><Key.shift><Key.shift><Key.shift>C
Screenshot: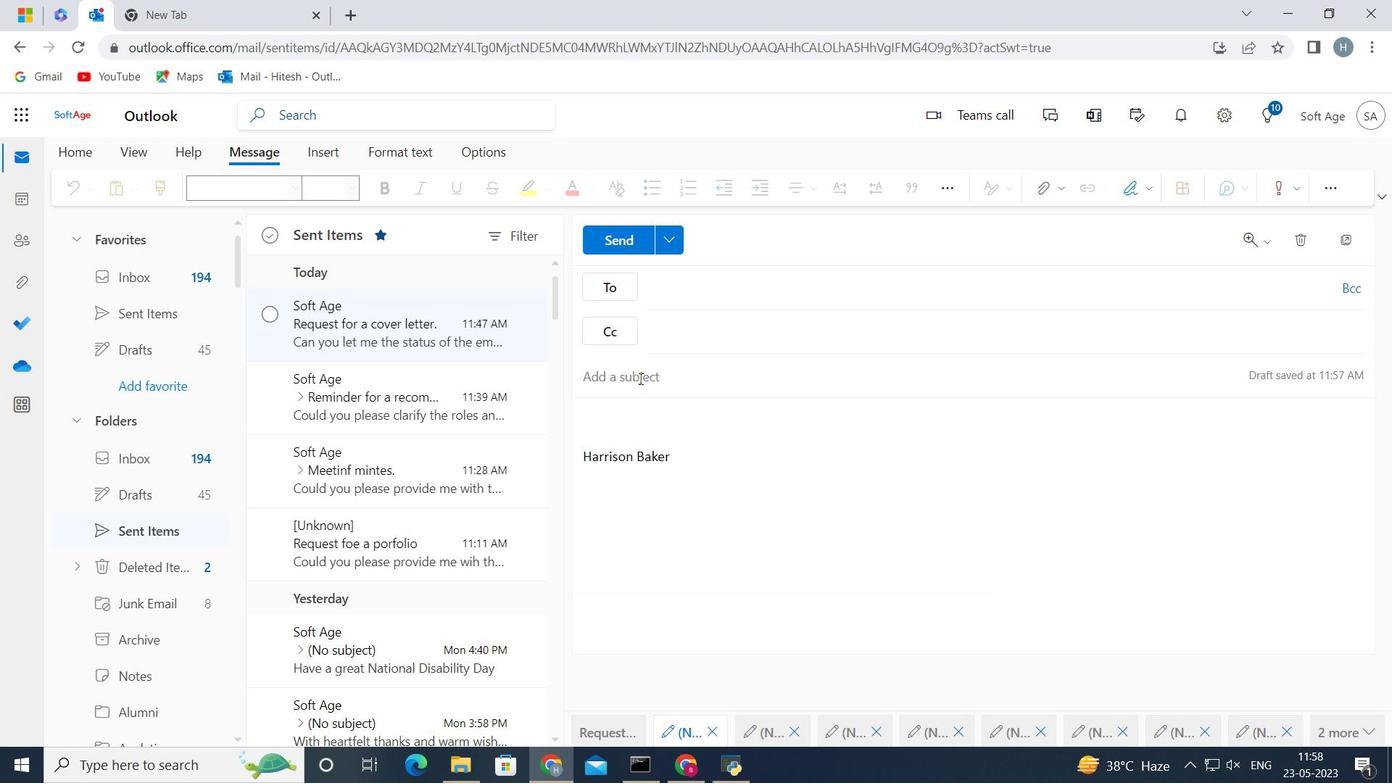 
Action: Mouse moved to (639, 379)
Screenshot: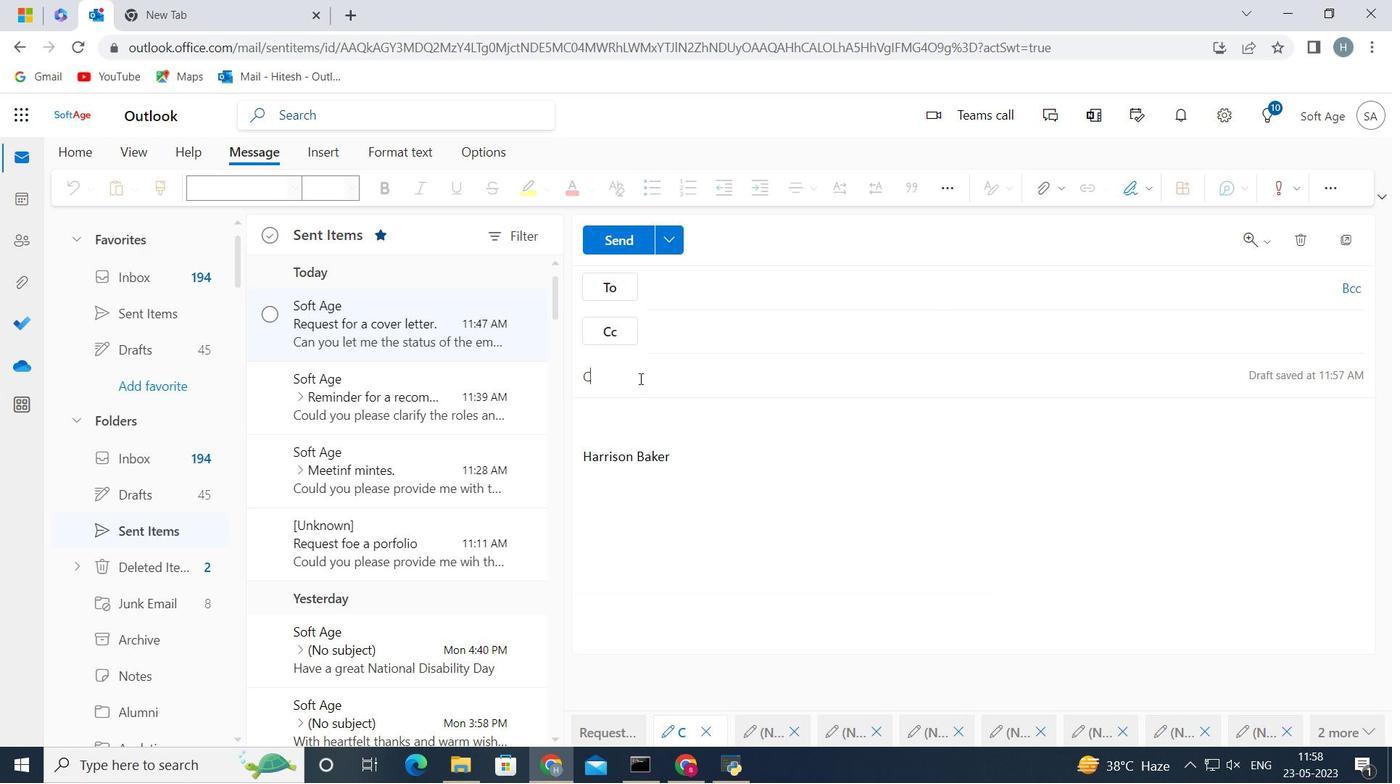 
Action: Key pressed onfirmation<Key.space>of<Key.space>a<Key.space>
Screenshot: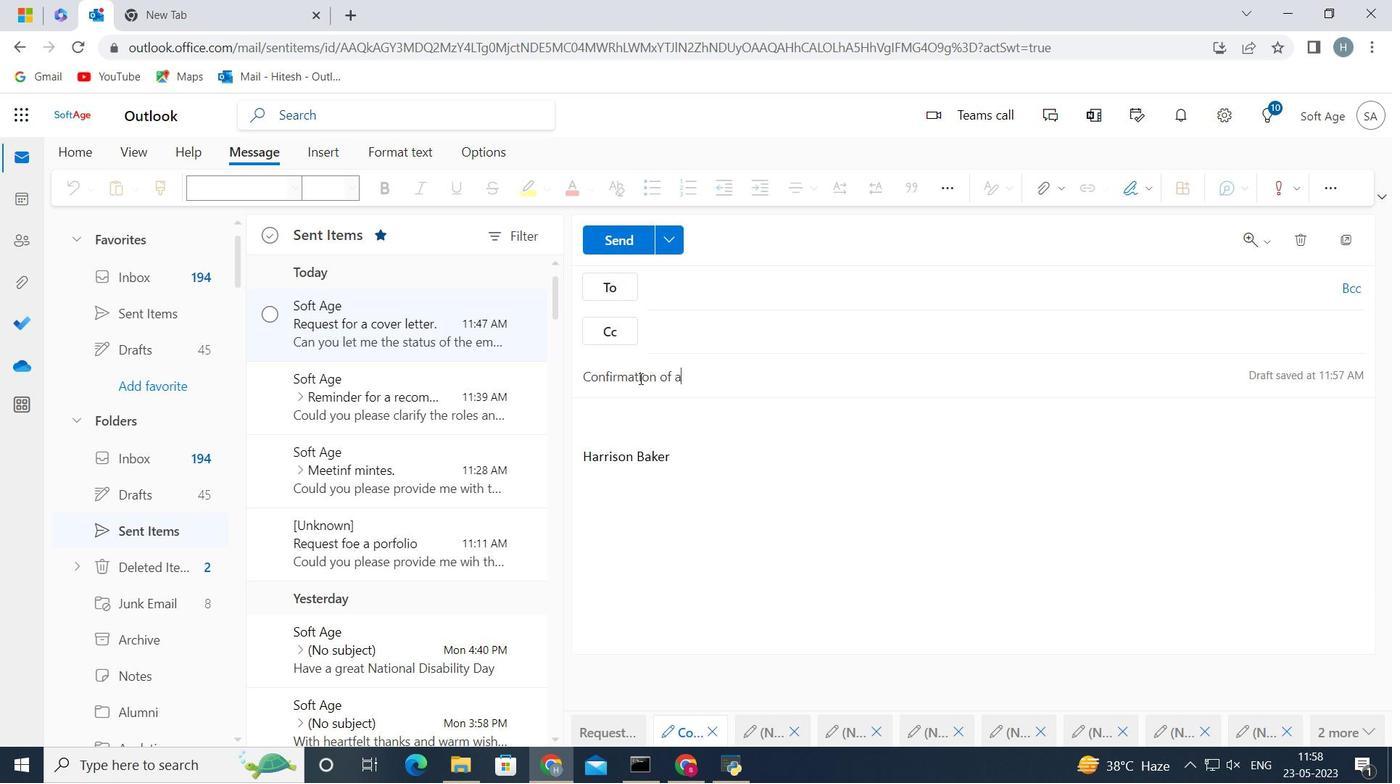 
Action: Mouse moved to (640, 378)
Screenshot: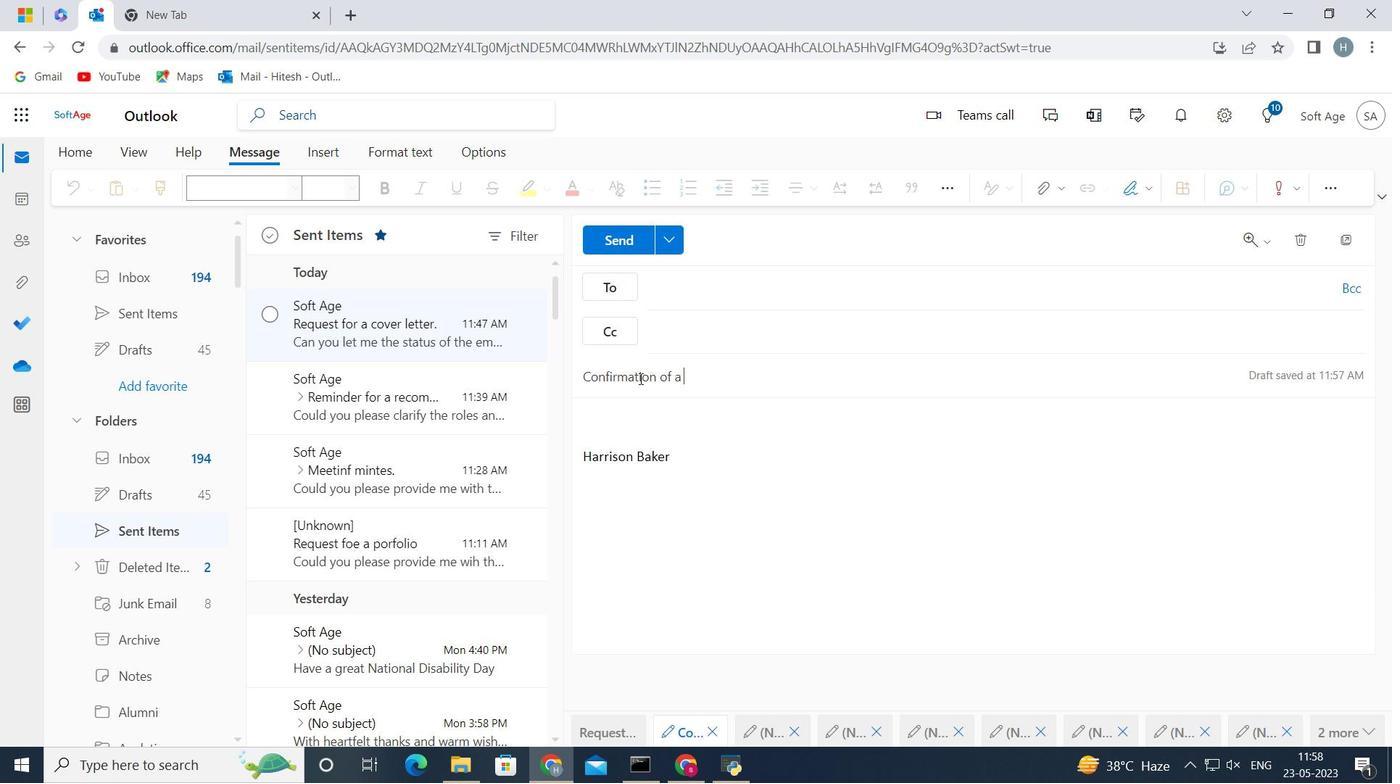 
Action: Key pressed meeting<Key.space>
Screenshot: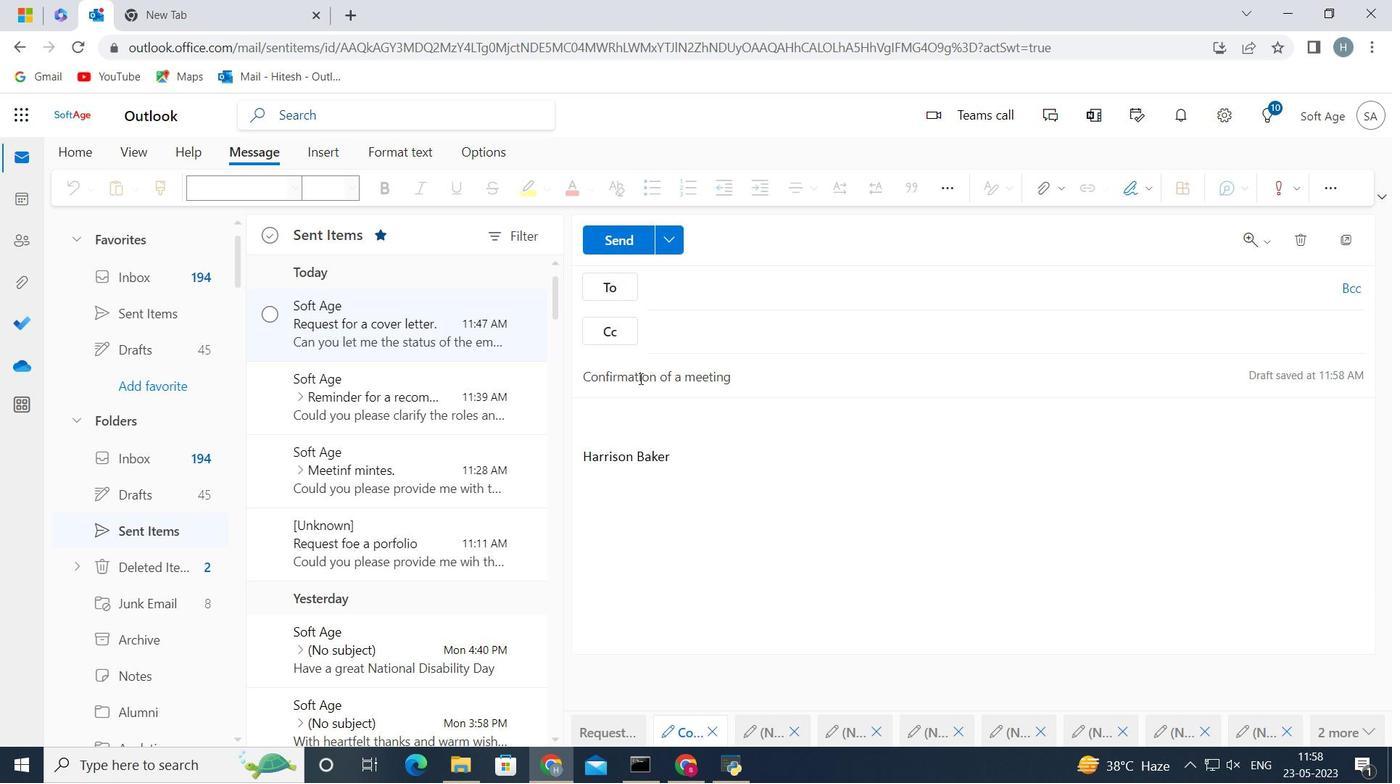 
Action: Mouse moved to (692, 459)
Screenshot: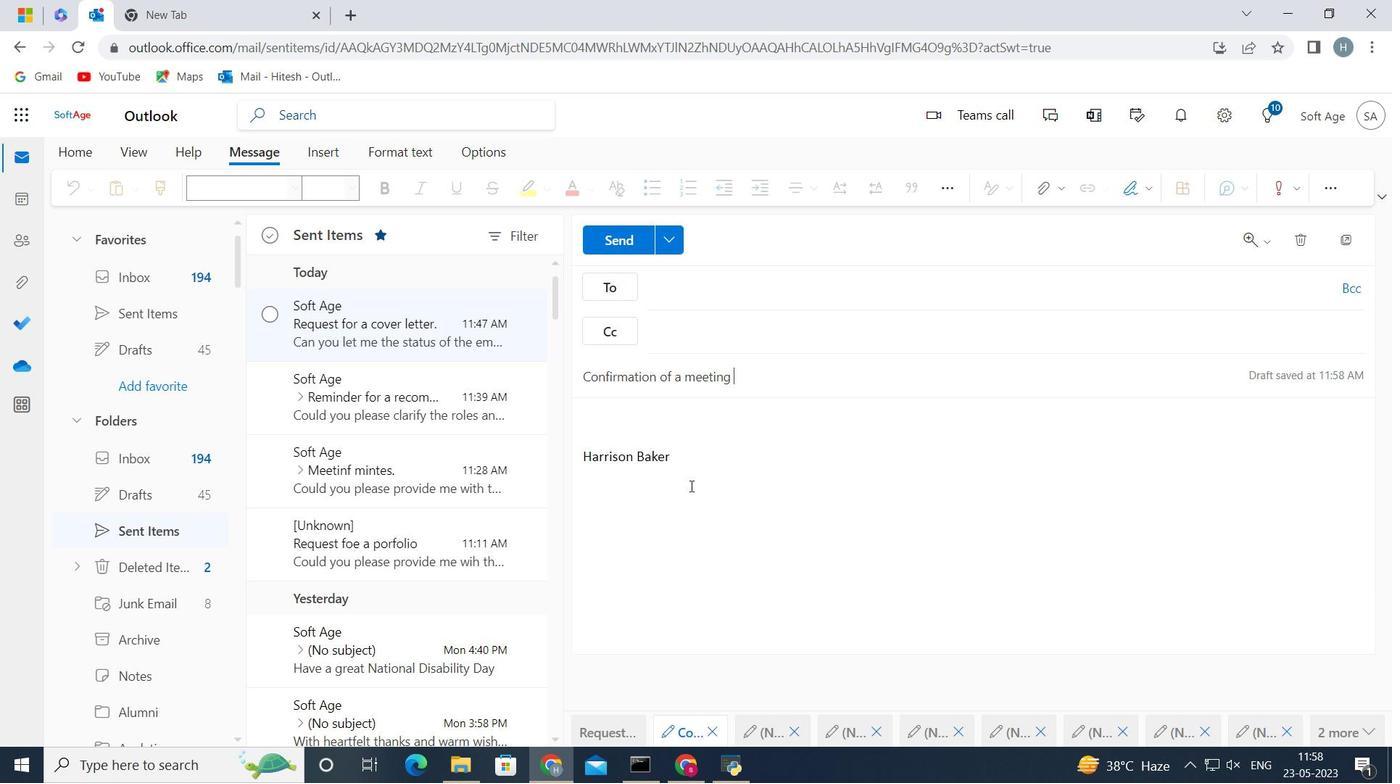 
Action: Mouse pressed left at (692, 459)
Screenshot: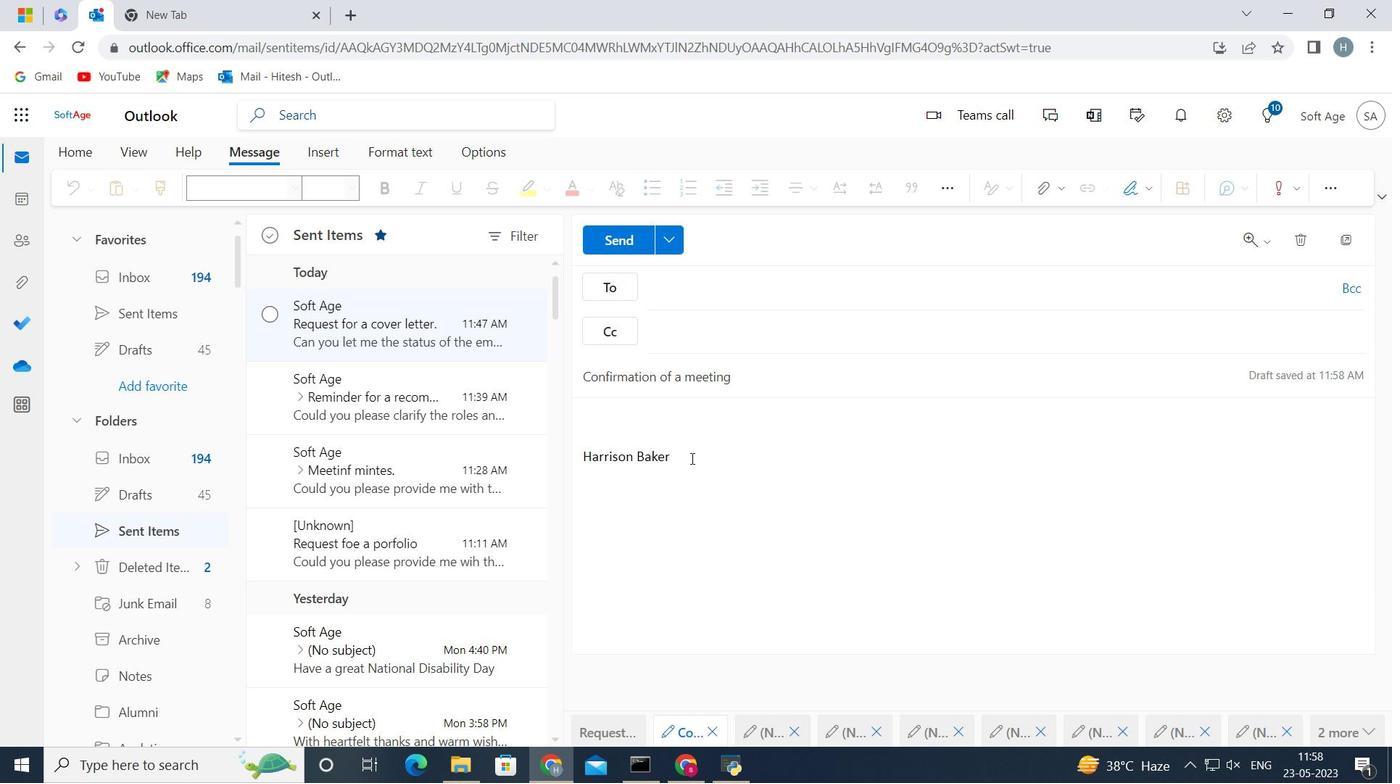 
Action: Key pressed <Key.backspace><Key.backspace><Key.backspace><Key.backspace><Key.backspace><Key.backspace><Key.backspace><Key.backspace><Key.backspace><Key.backspace><Key.backspace><Key.backspace><Key.backspace><Key.backspace><Key.backspace><Key.backspace><Key.backspace><Key.backspace><Key.backspace><Key.backspace><Key.backspace><Key.backspace><Key.backspace><Key.backspace><Key.backspace><Key.backspace><Key.backspace><Key.backspace><Key.backspace><Key.backspace><Key.backspace><Key.backspace><Key.backspace><Key.shift>I<Key.space>am<Key.space>writing<Key.space>to<Key.space>request<Key.space>a<Key.space>meeting<Key.space>with<Key.space>you<Key.space>to<Key.space>discuss<Key.space>the<Key.space>upcoming<Key.space>project
Screenshot: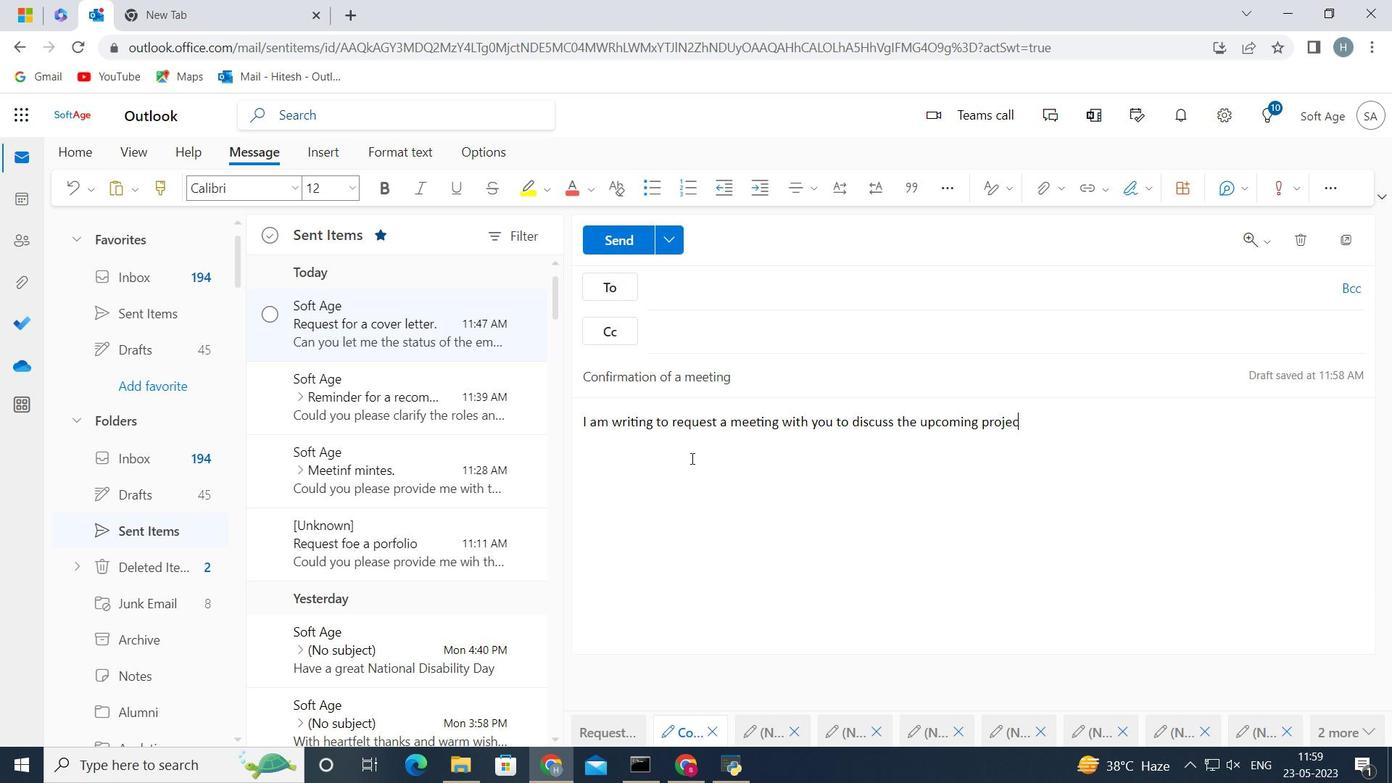 
Action: Mouse moved to (696, 292)
Screenshot: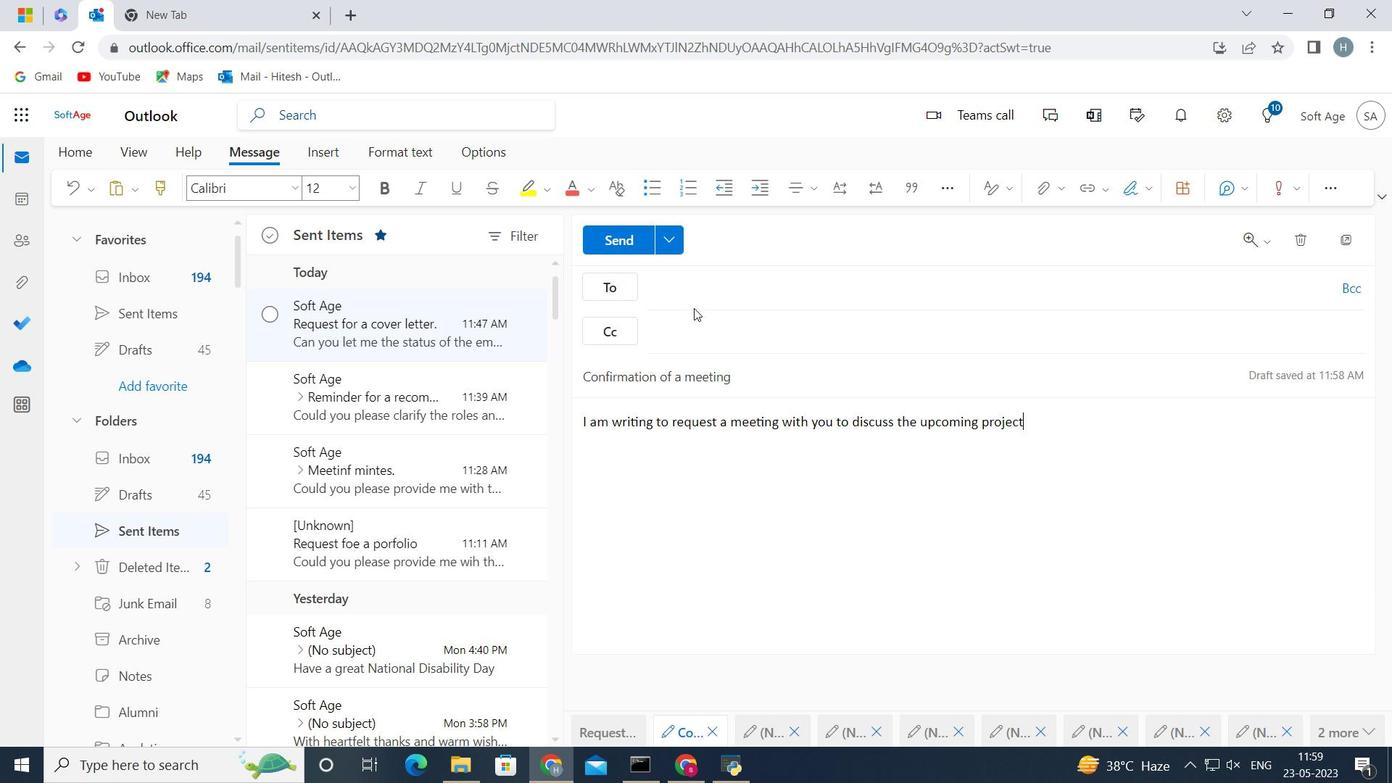
Action: Mouse pressed left at (696, 292)
Screenshot: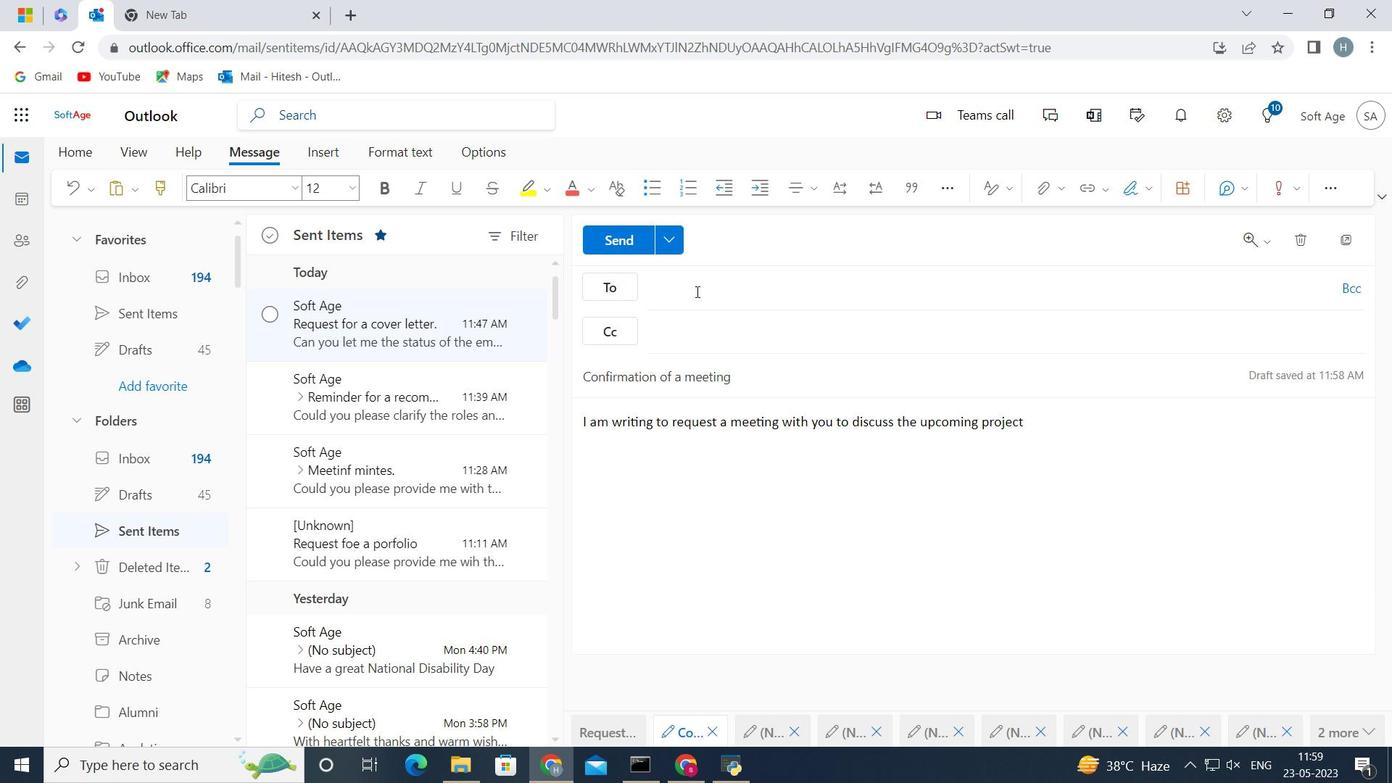 
Action: Key pressed softage.3<Key.shift><Key.shift>@softage.net
Screenshot: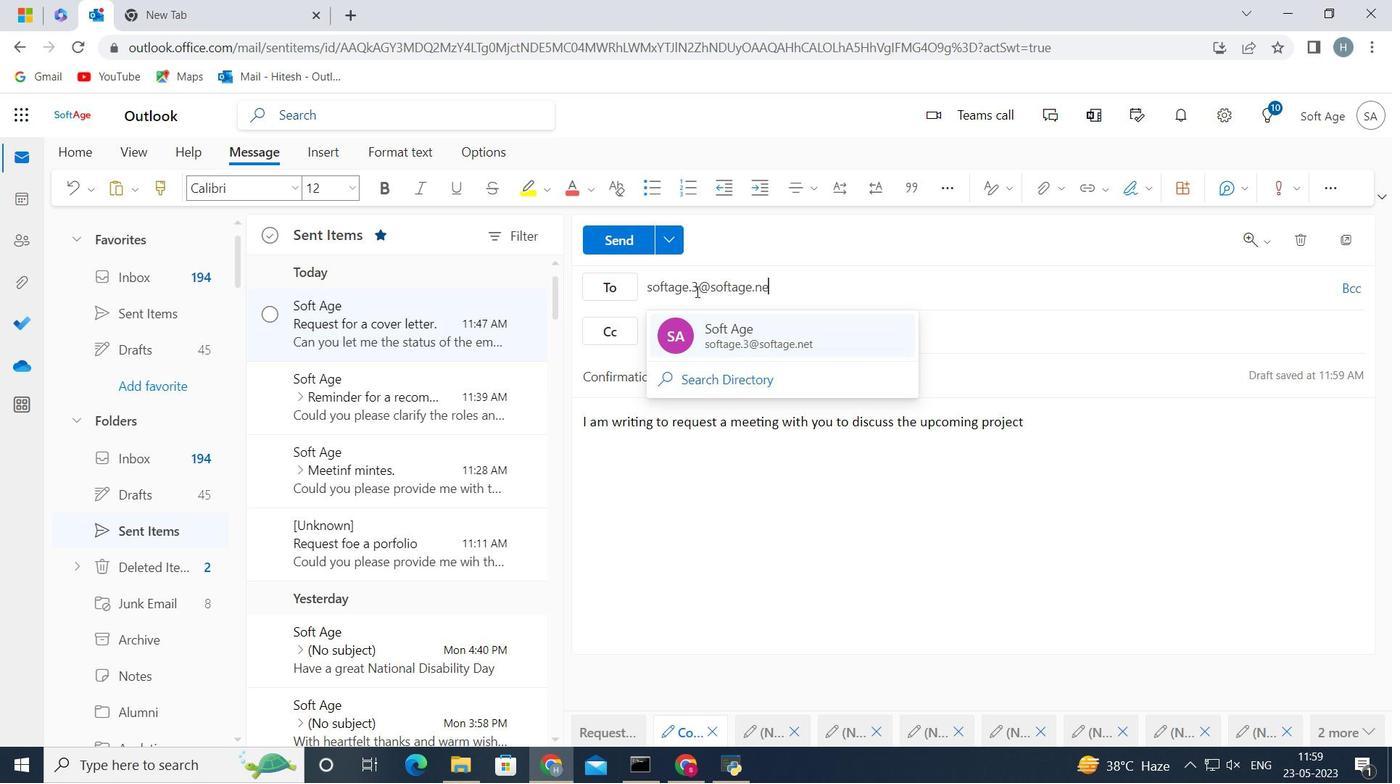
Action: Mouse moved to (726, 322)
Screenshot: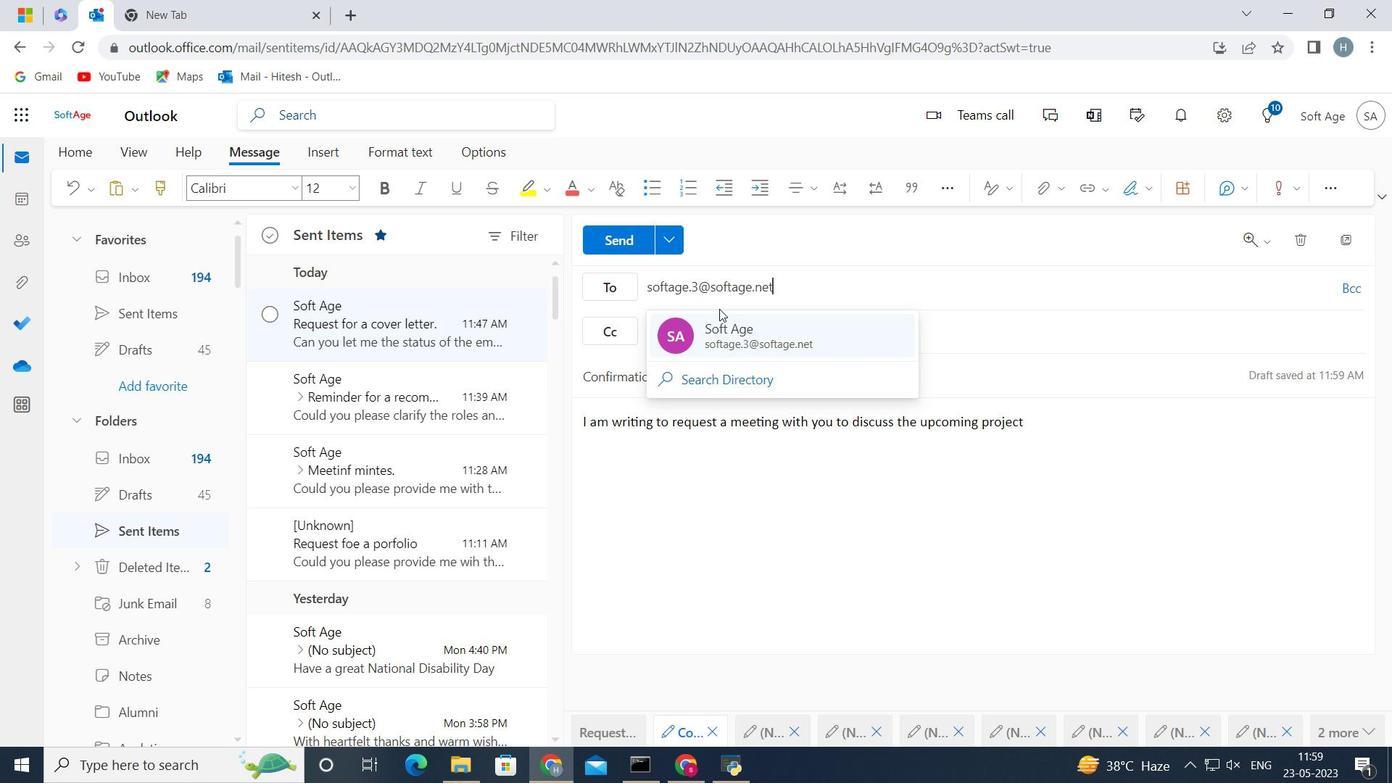 
Action: Mouse pressed left at (726, 322)
Screenshot: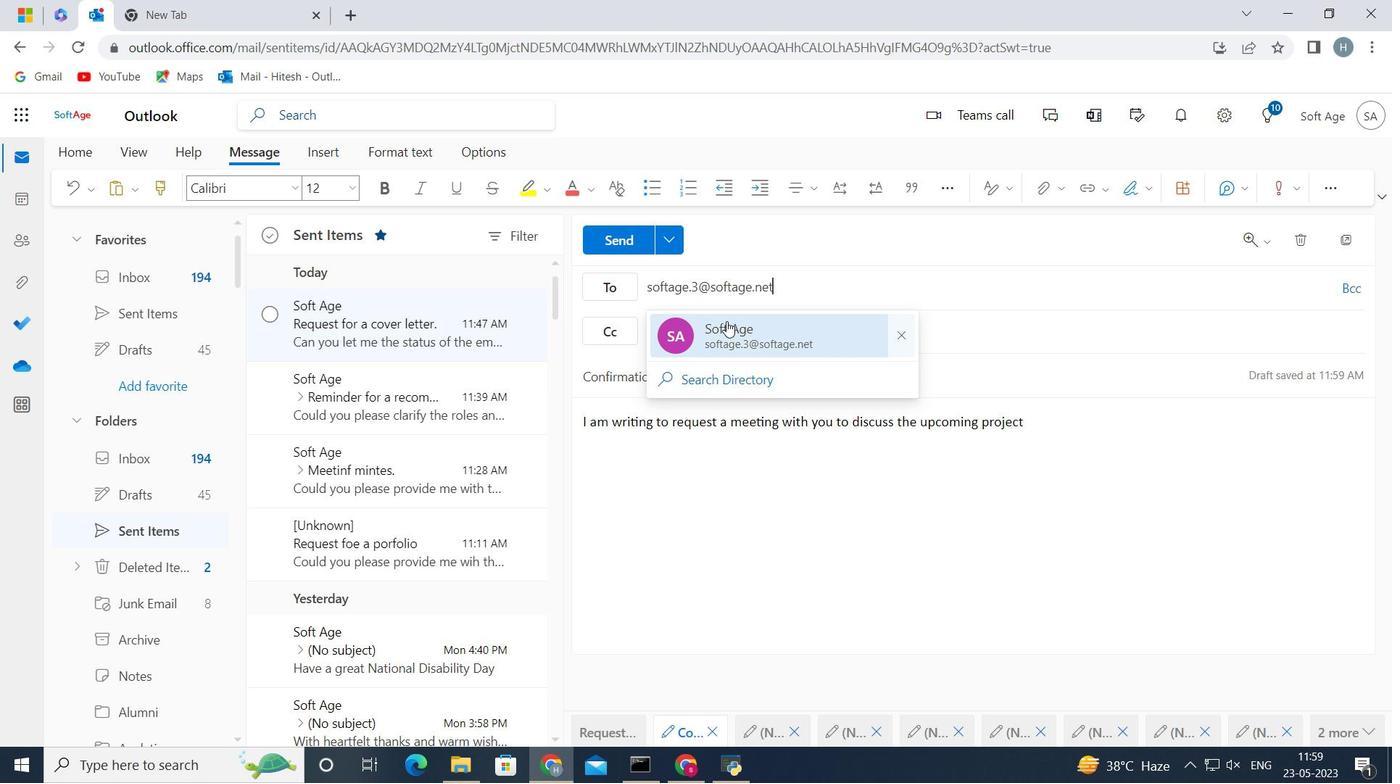 
Action: Mouse moved to (623, 235)
Screenshot: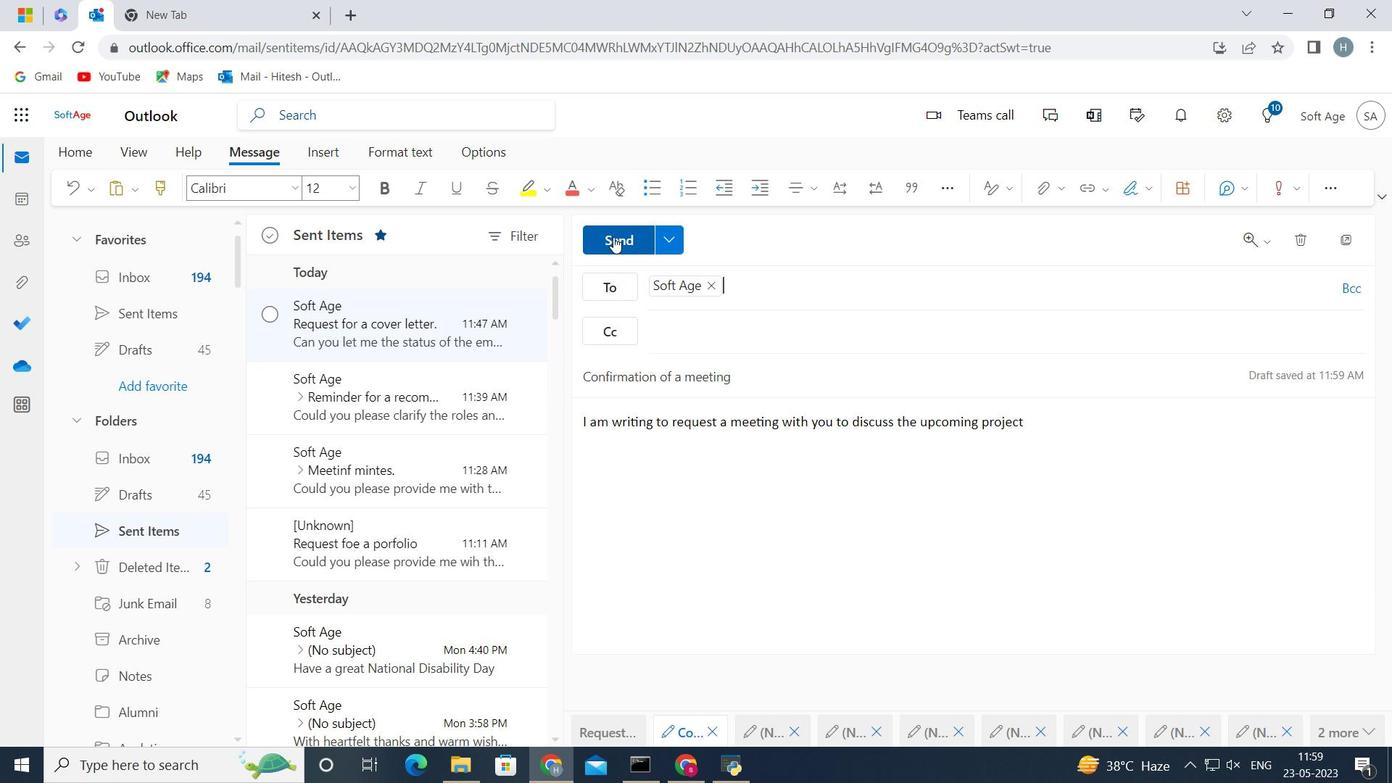 
Action: Mouse pressed left at (623, 235)
Screenshot: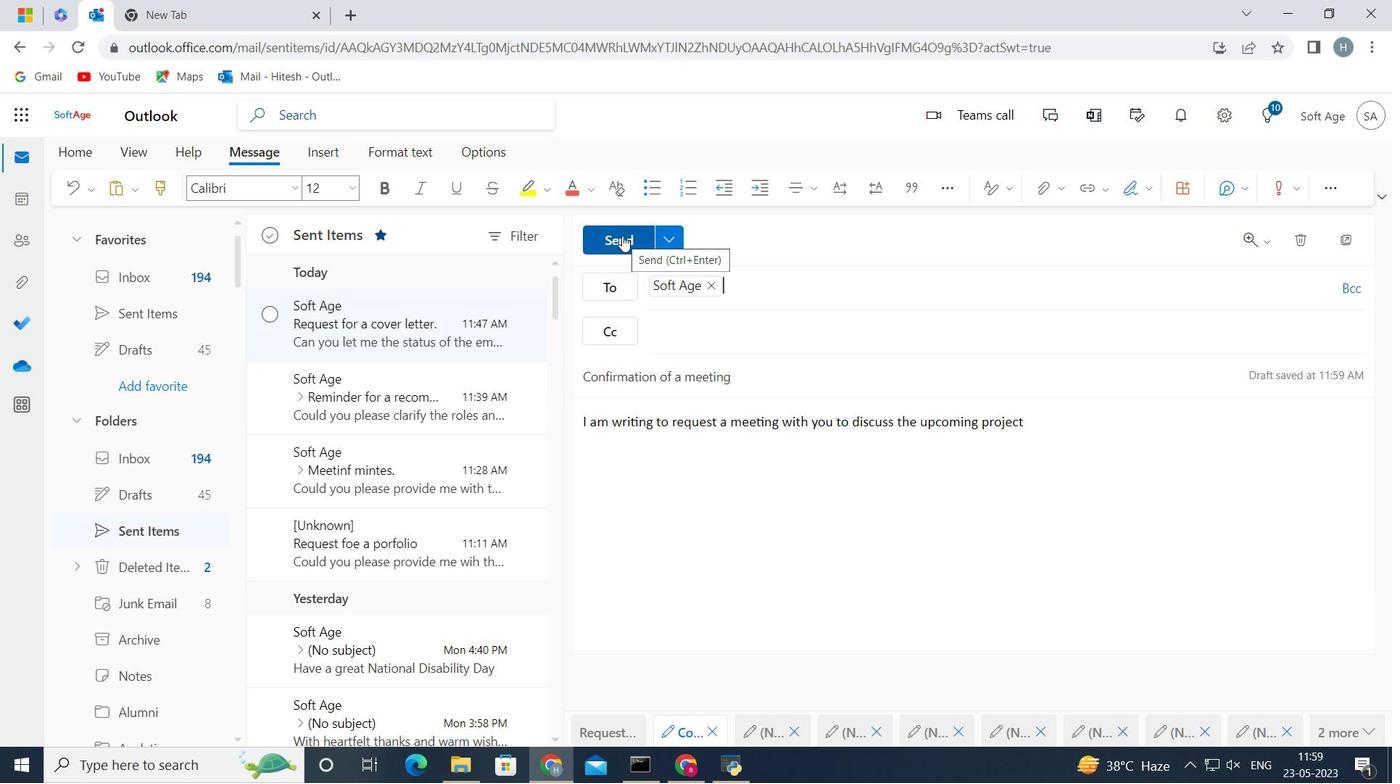 
Action: Mouse moved to (388, 319)
Screenshot: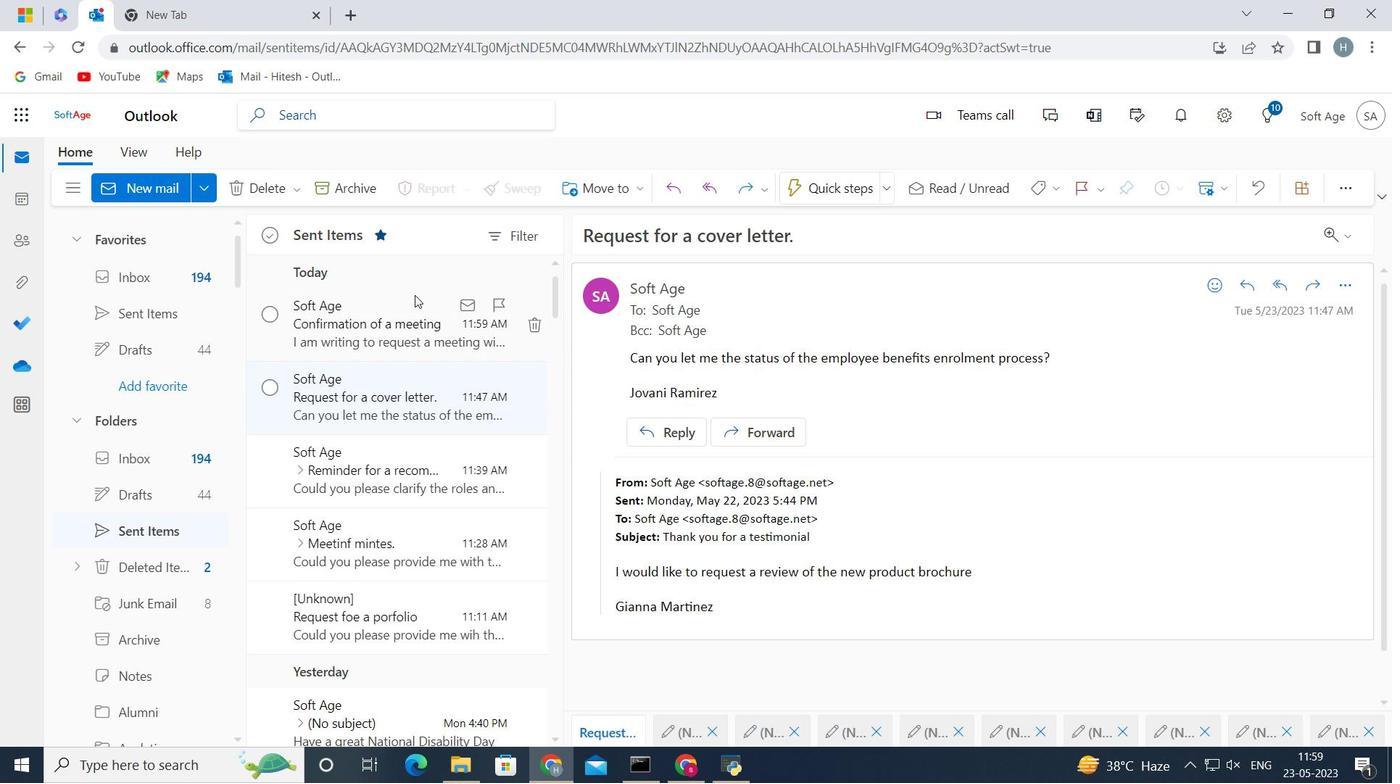 
Action: Mouse pressed left at (388, 319)
Screenshot: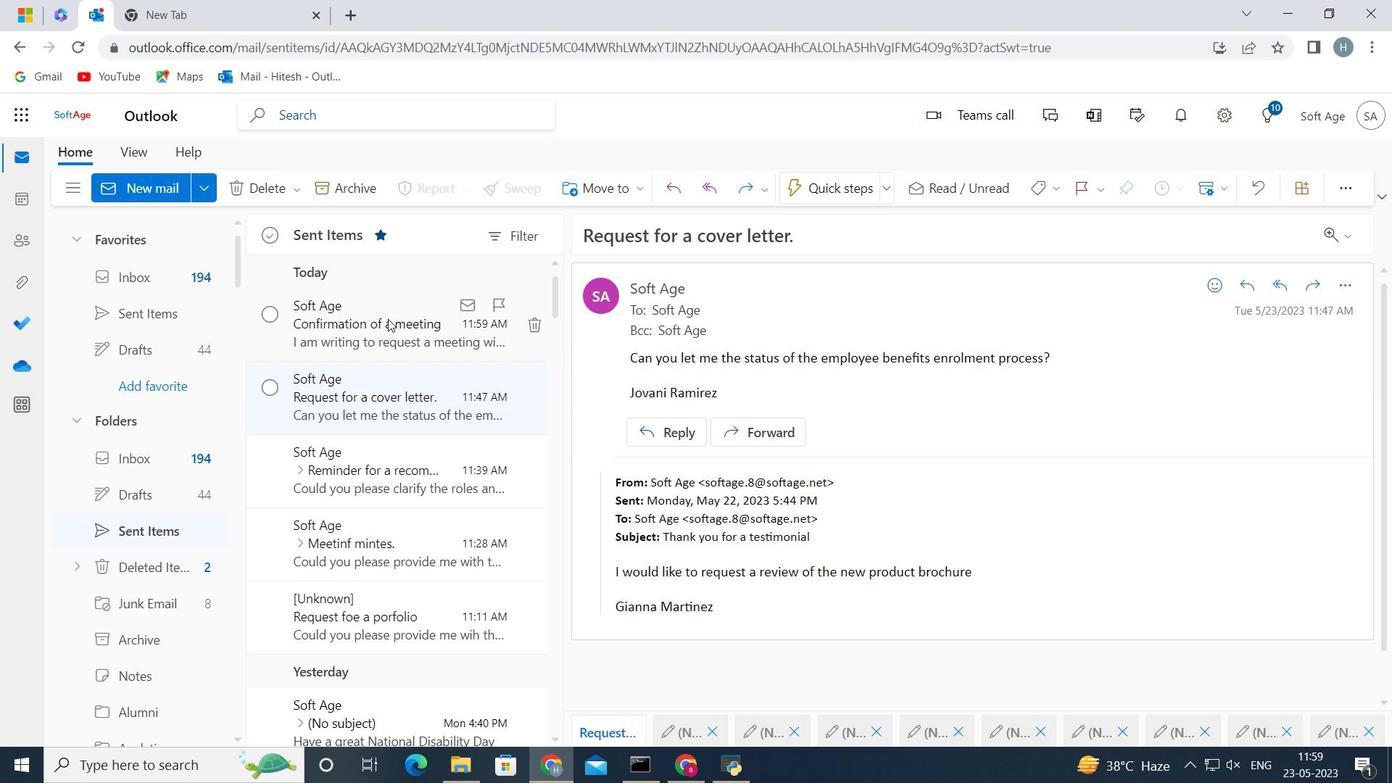 
Action: Mouse moved to (606, 190)
Screenshot: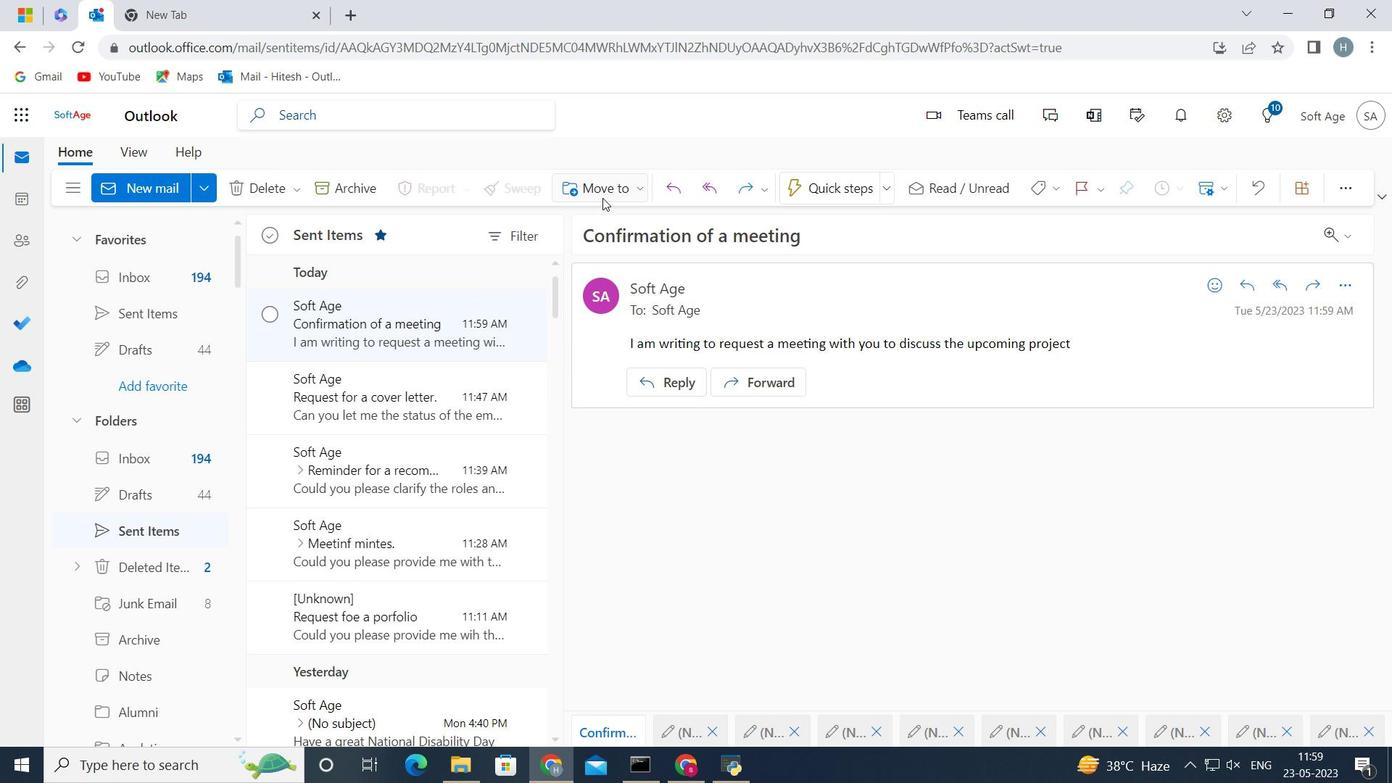 
Action: Mouse pressed left at (606, 190)
Screenshot: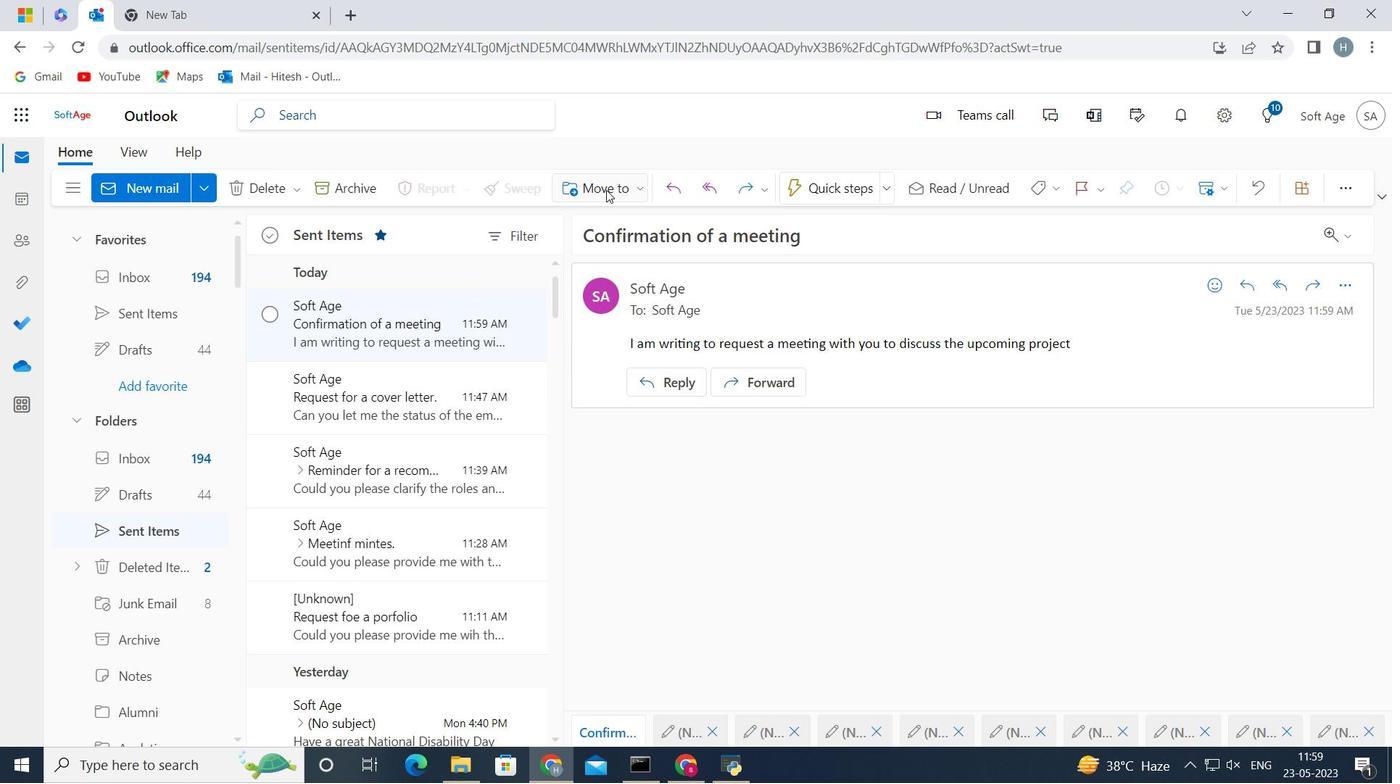 
Action: Mouse moved to (616, 214)
Screenshot: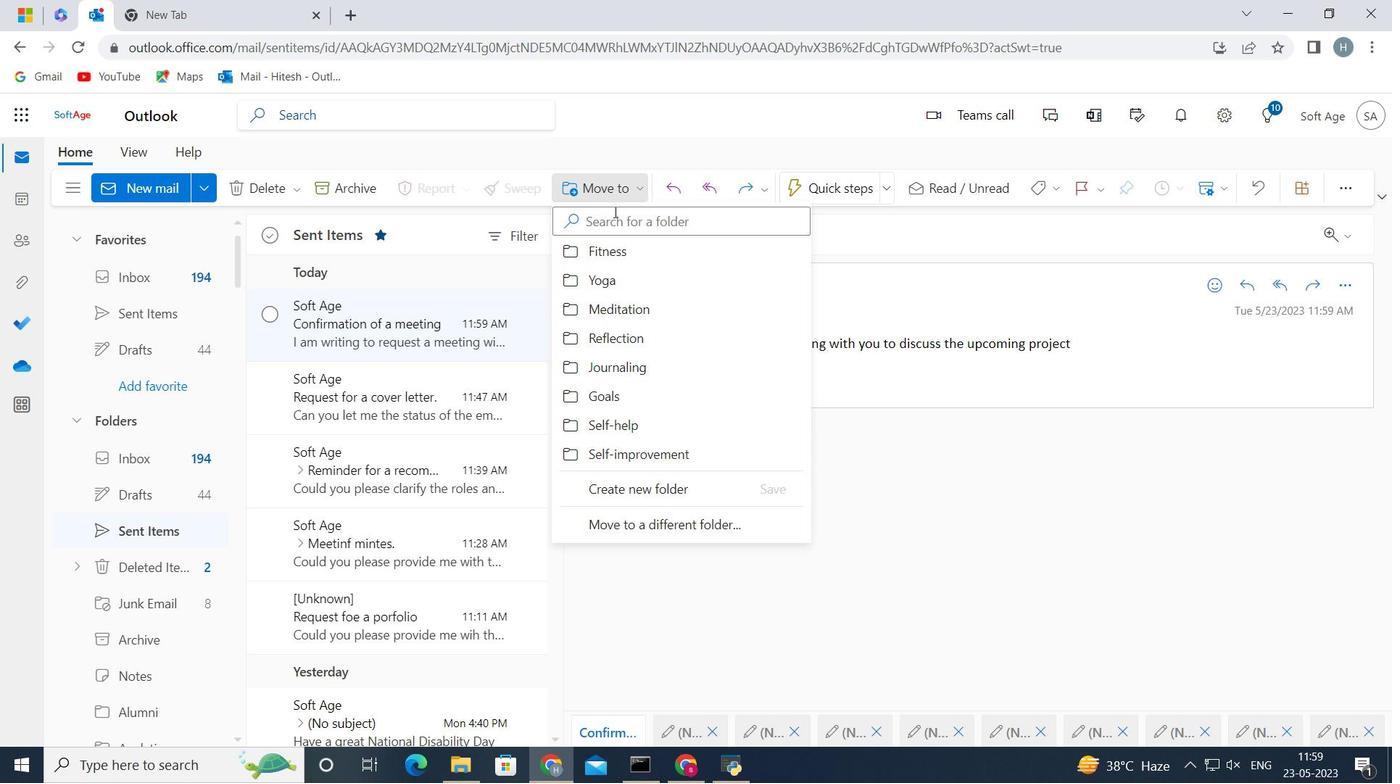 
Action: Mouse pressed left at (616, 214)
Screenshot: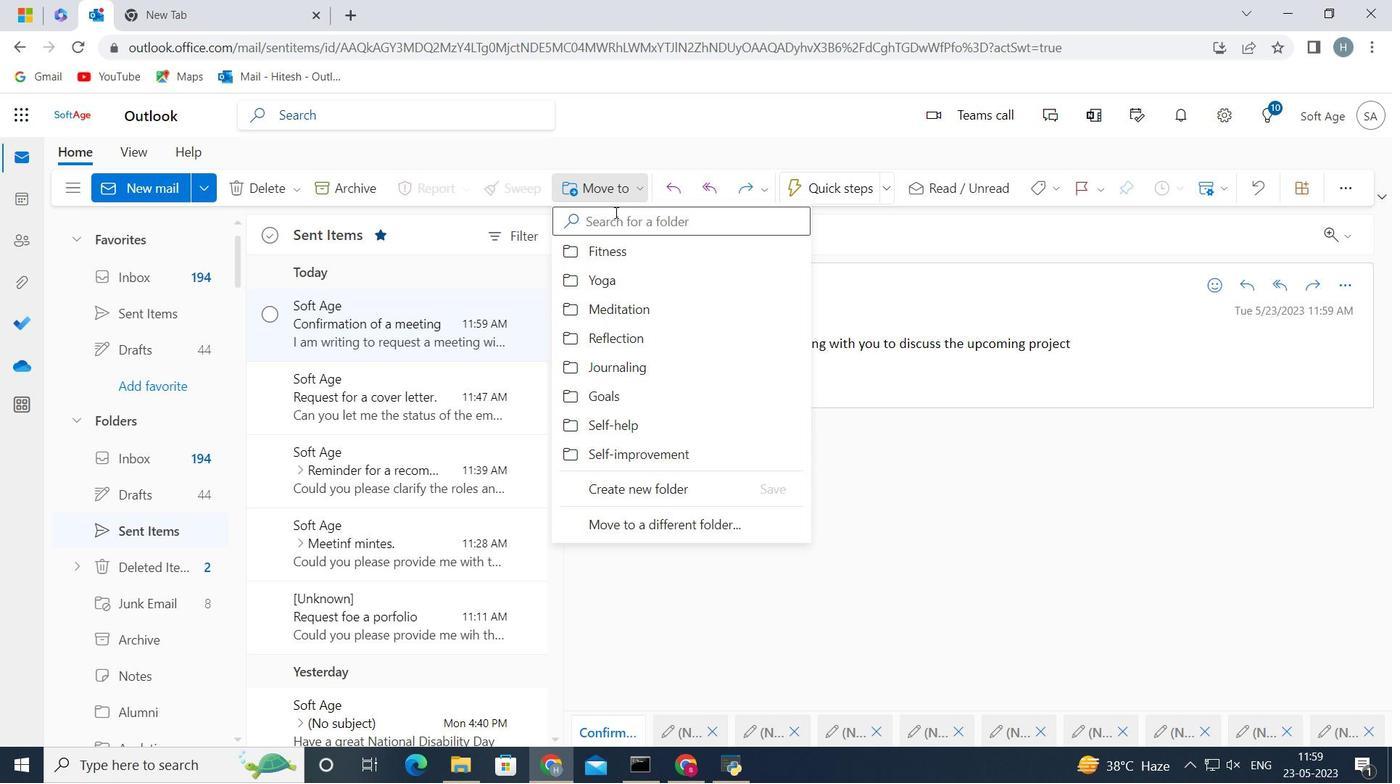 
Action: Mouse moved to (620, 219)
Screenshot: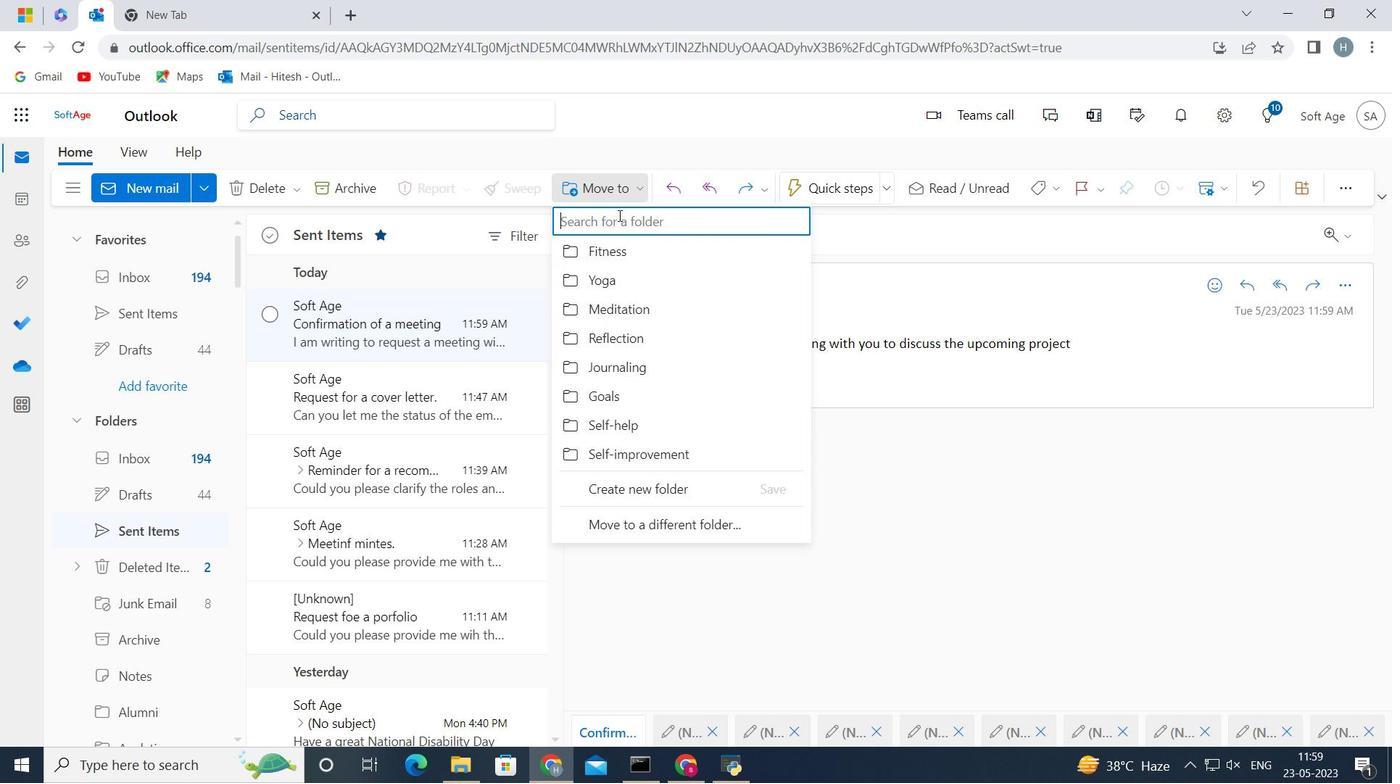 
Action: Key pressed <Key.shift>Running
Screenshot: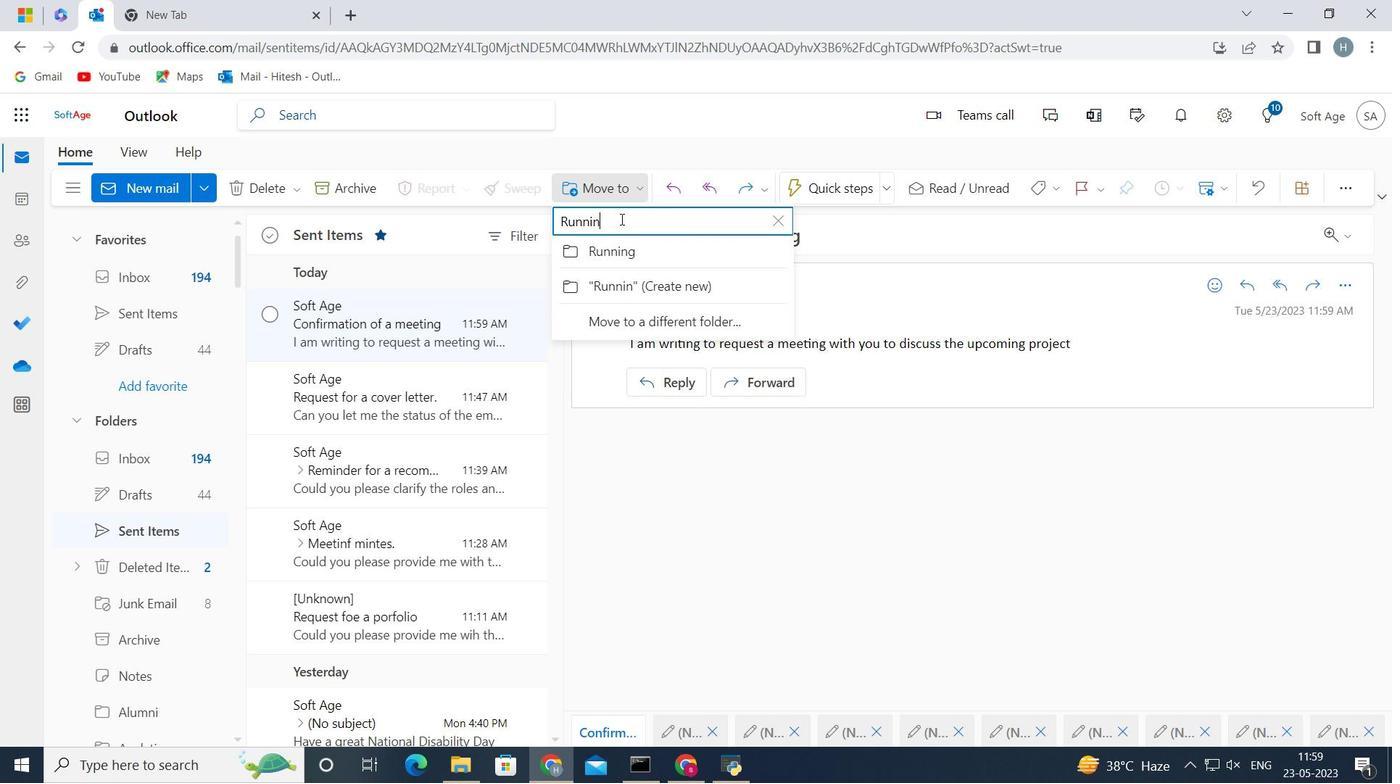 
Action: Mouse moved to (566, 252)
Screenshot: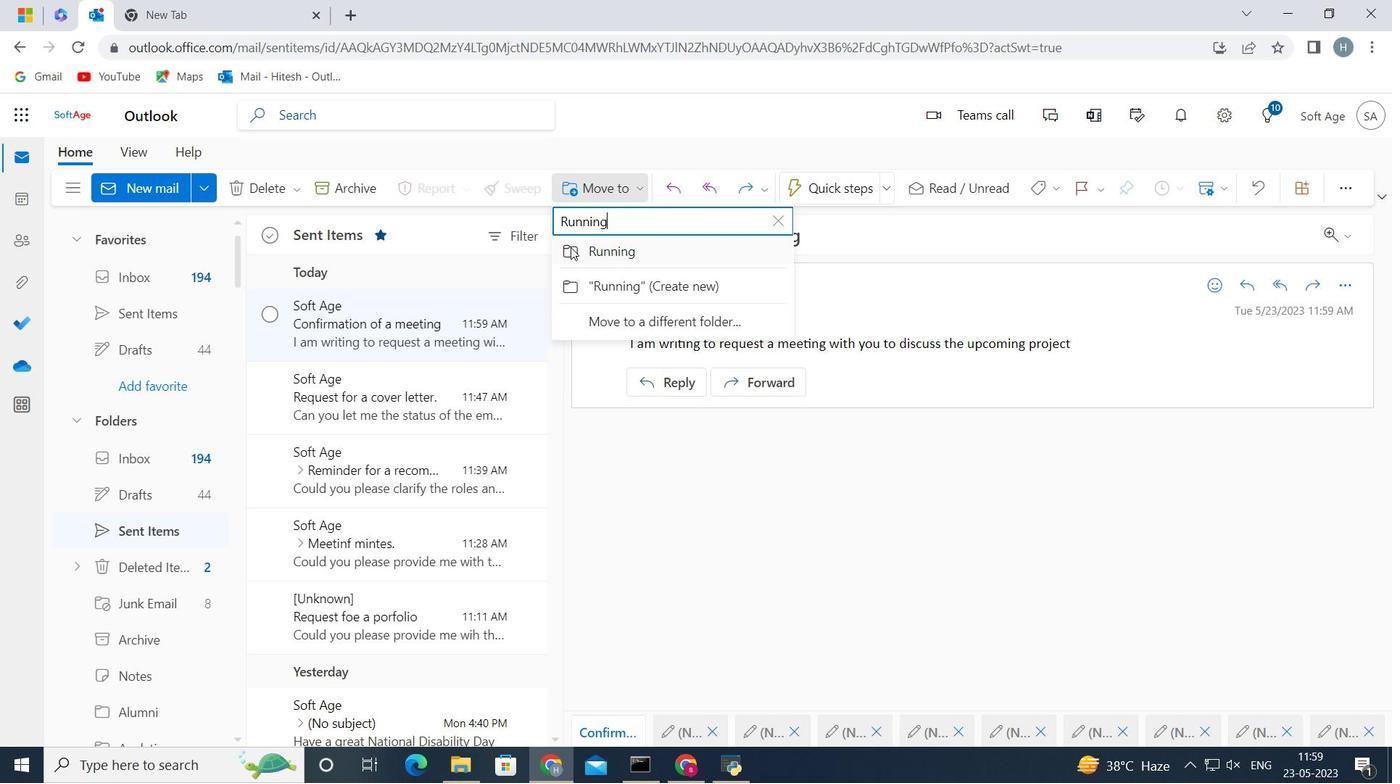 
Action: Mouse pressed left at (566, 252)
Screenshot: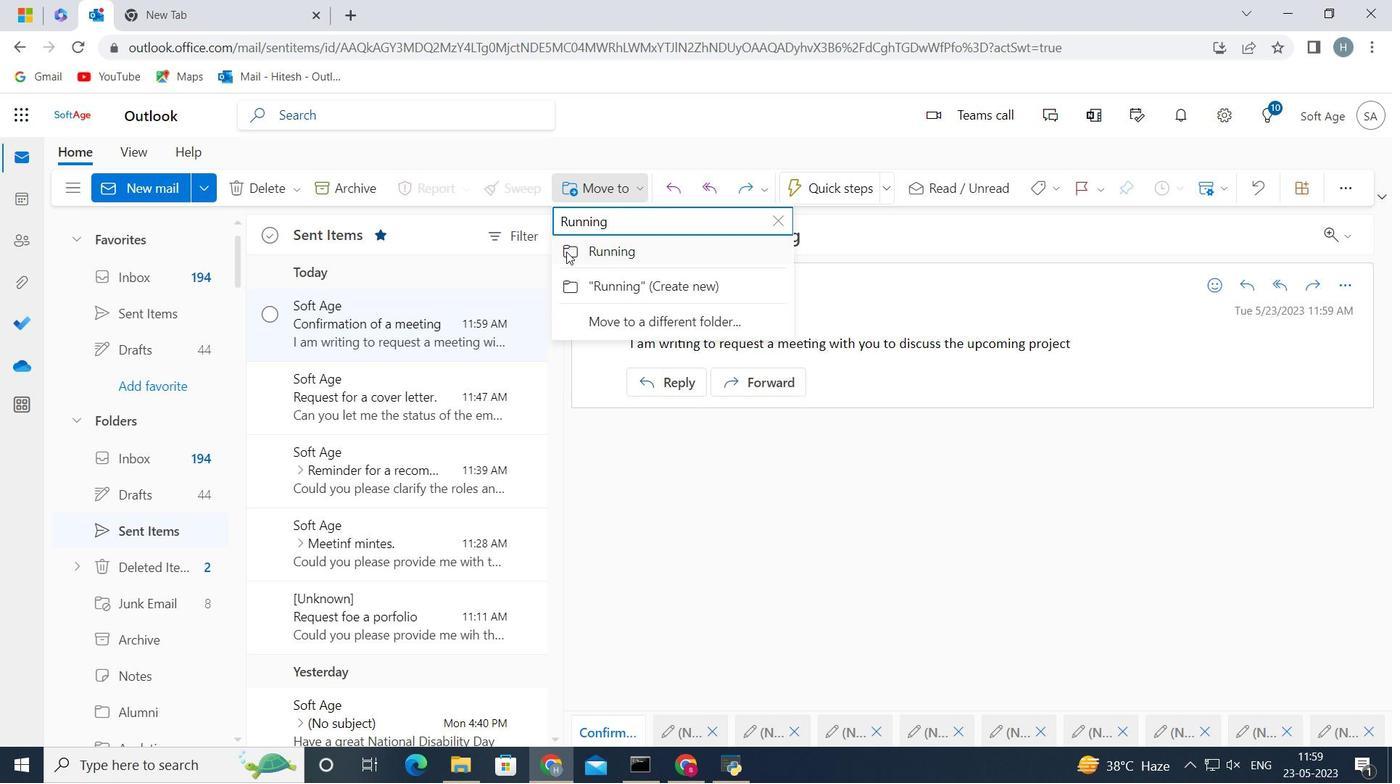 
Action: Mouse moved to (674, 372)
Screenshot: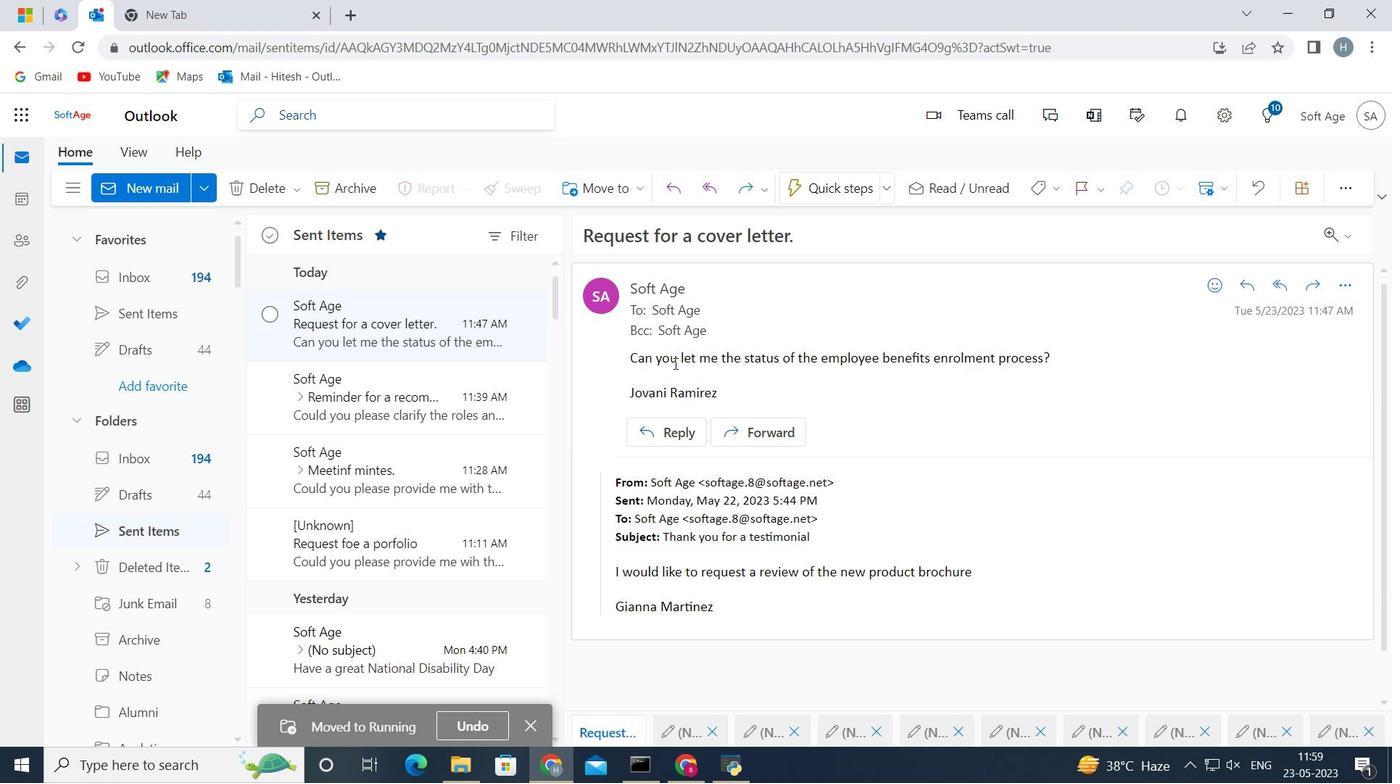 
